 Task: Create a due date automation trigger when advanced on, on the monday of the week a card is due add fields without custom field "Resume" set to a number greater than 1 and greater or equal to 10 at 11:00 AM.
Action: Mouse moved to (901, 266)
Screenshot: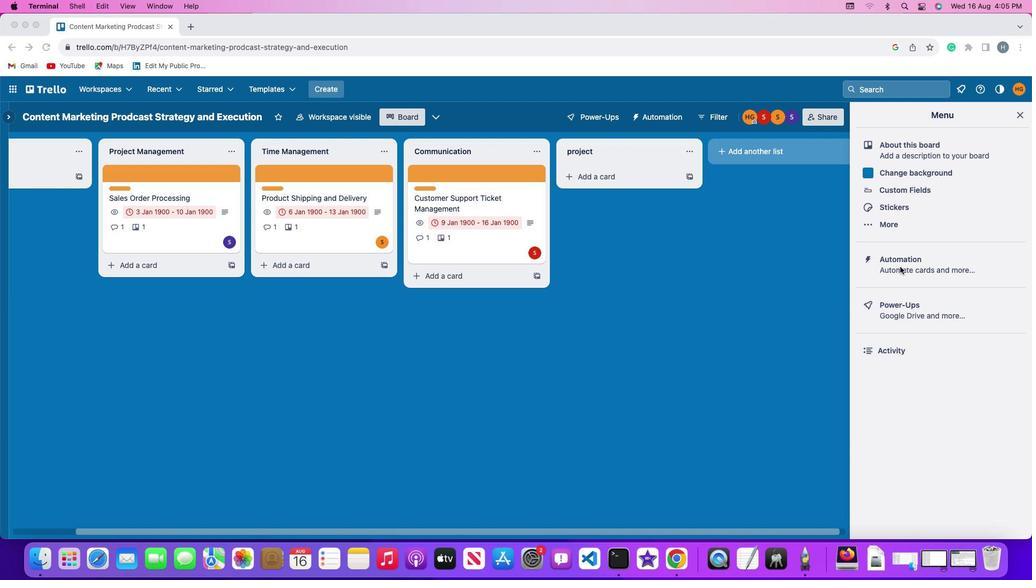 
Action: Mouse pressed left at (901, 266)
Screenshot: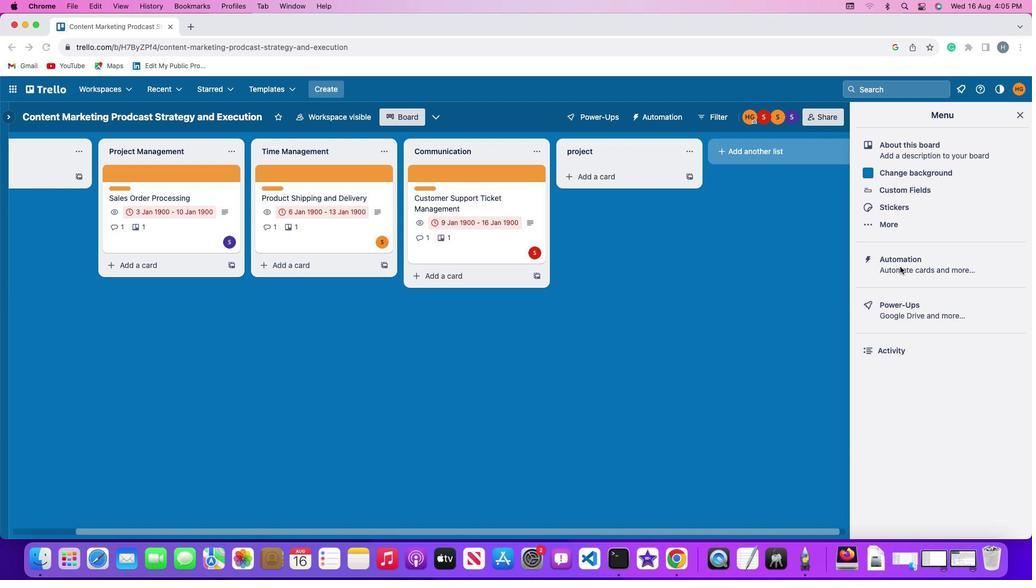 
Action: Mouse moved to (901, 266)
Screenshot: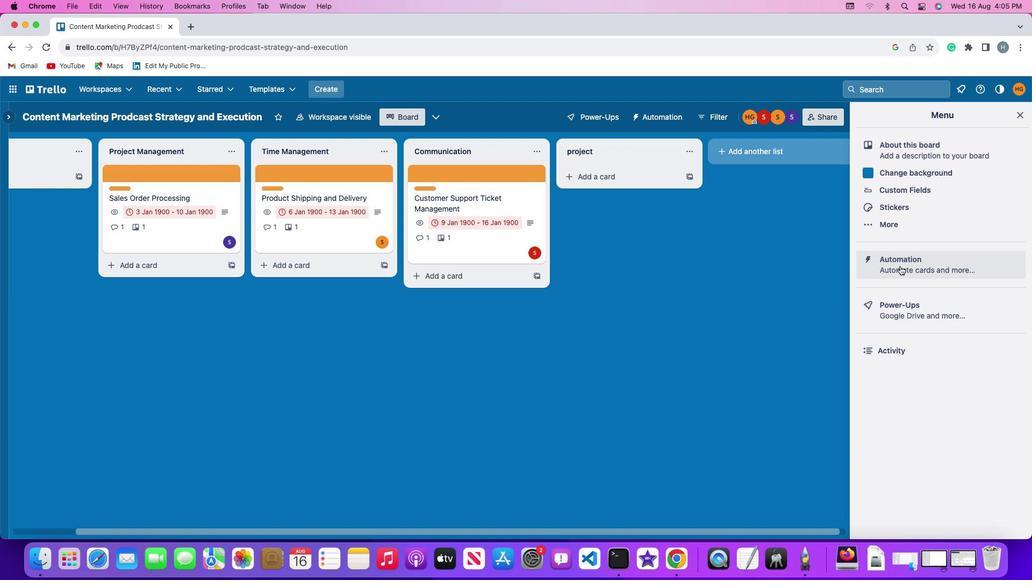 
Action: Mouse pressed left at (901, 266)
Screenshot: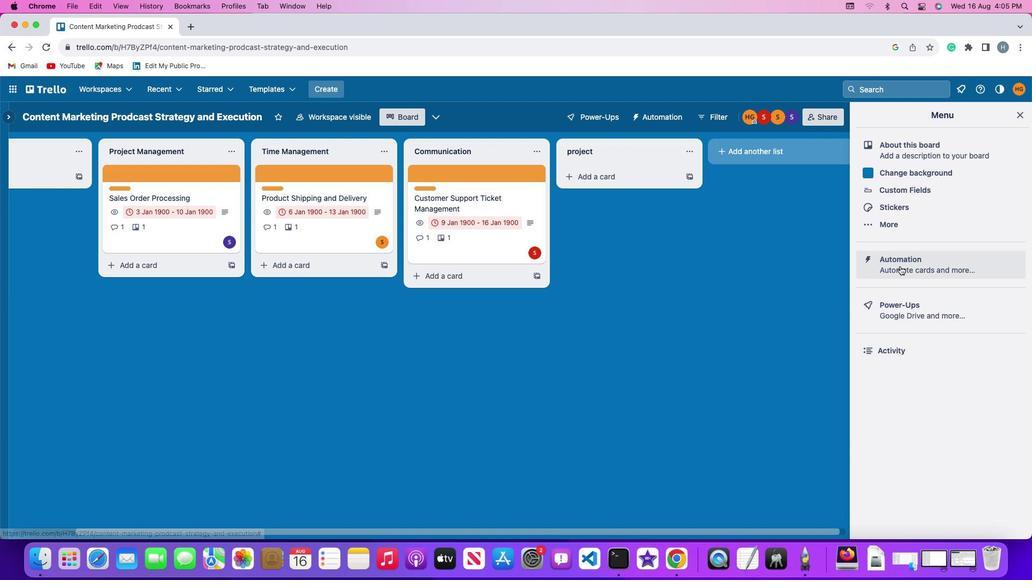 
Action: Mouse moved to (64, 252)
Screenshot: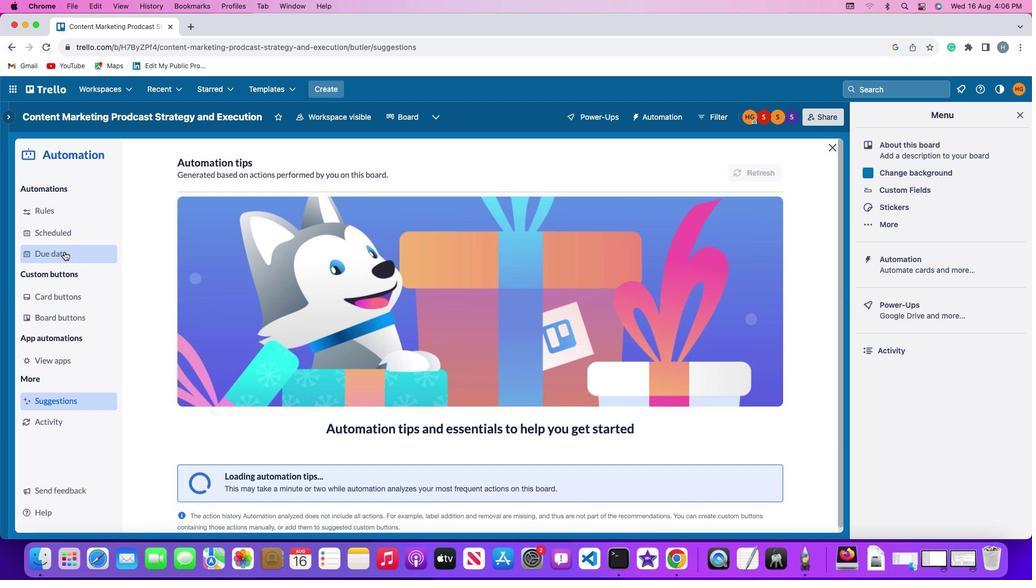 
Action: Mouse pressed left at (64, 252)
Screenshot: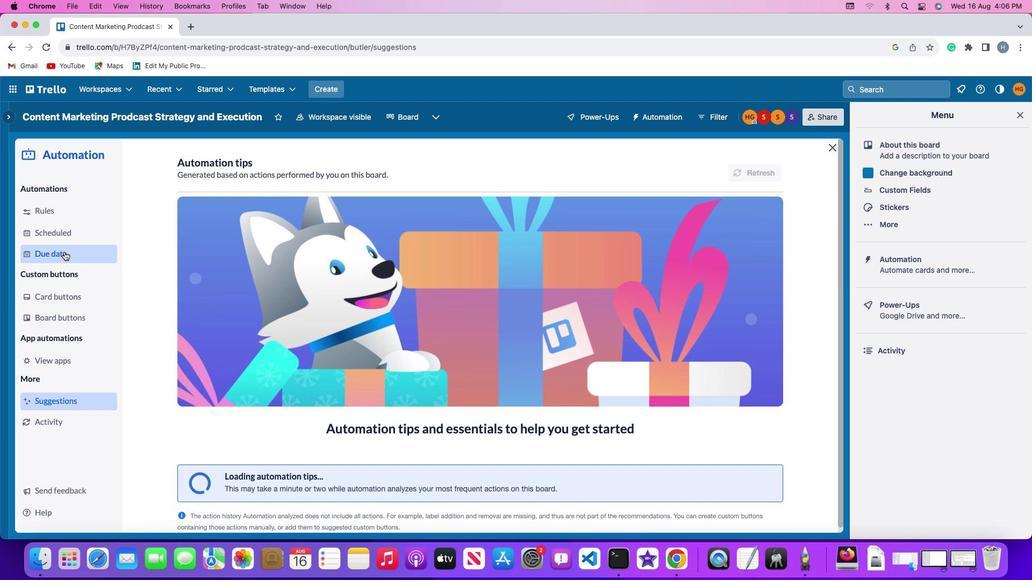 
Action: Mouse moved to (714, 164)
Screenshot: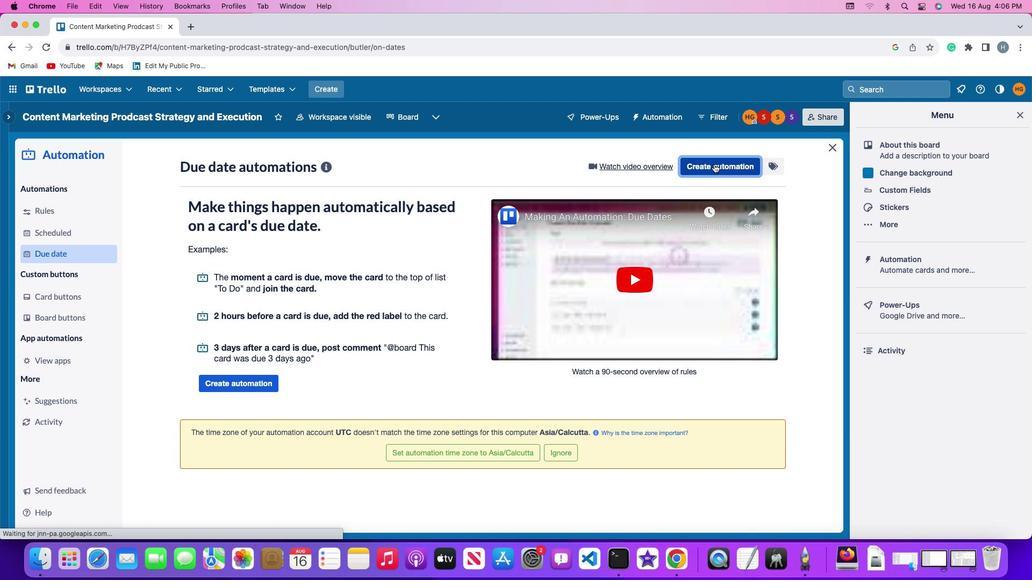 
Action: Mouse pressed left at (714, 164)
Screenshot: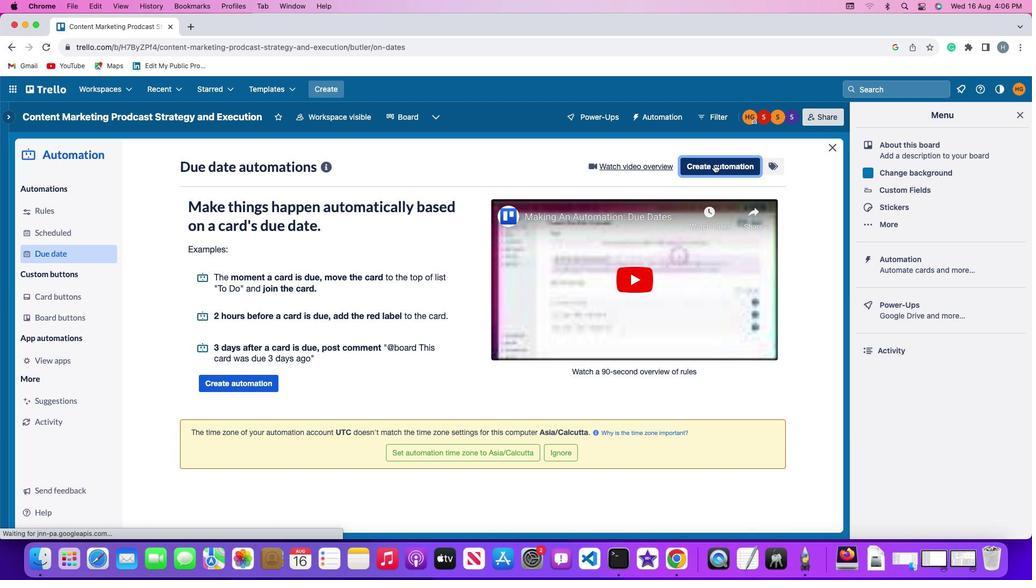 
Action: Mouse moved to (204, 269)
Screenshot: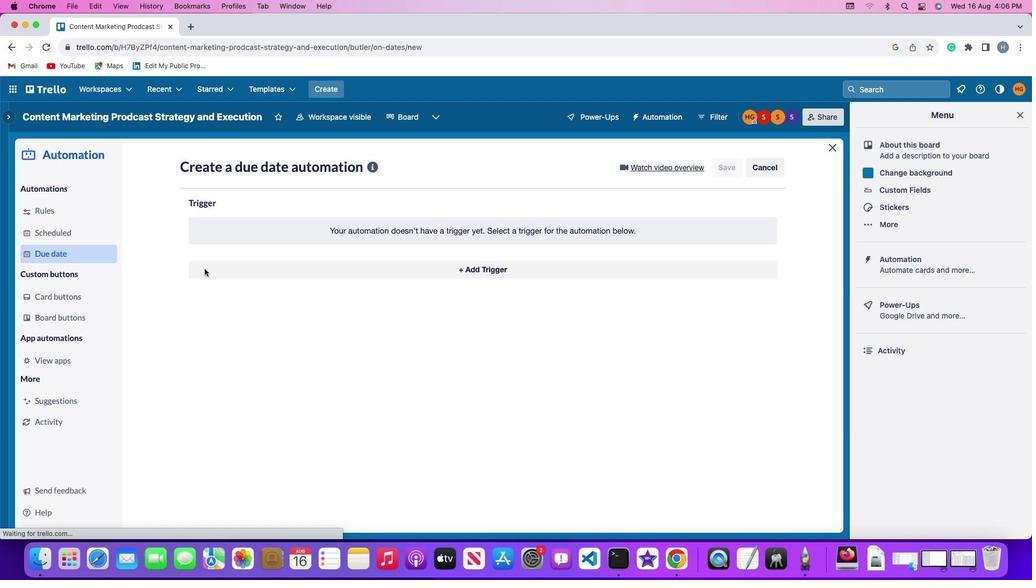 
Action: Mouse pressed left at (204, 269)
Screenshot: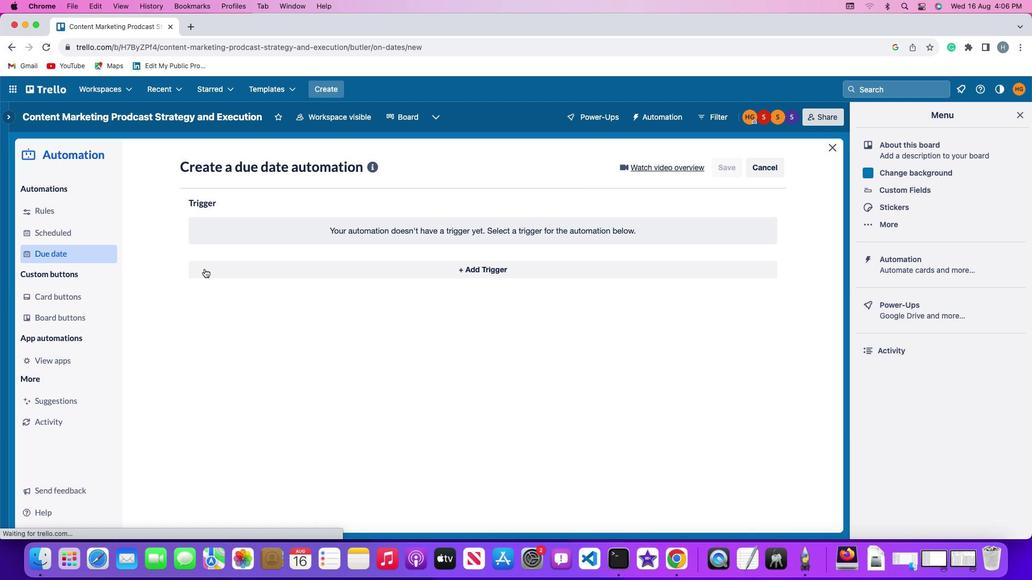 
Action: Mouse moved to (223, 471)
Screenshot: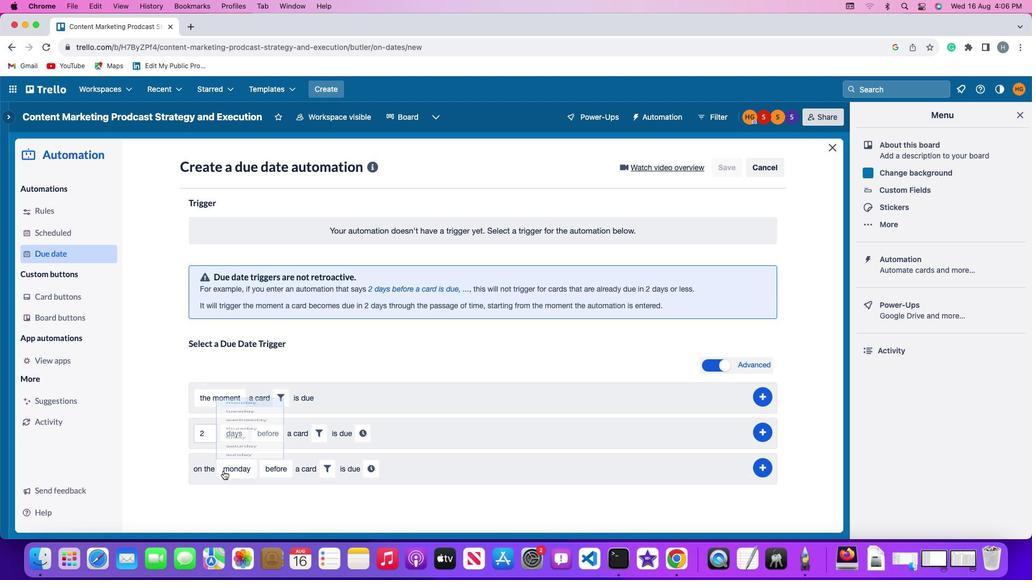 
Action: Mouse pressed left at (223, 471)
Screenshot: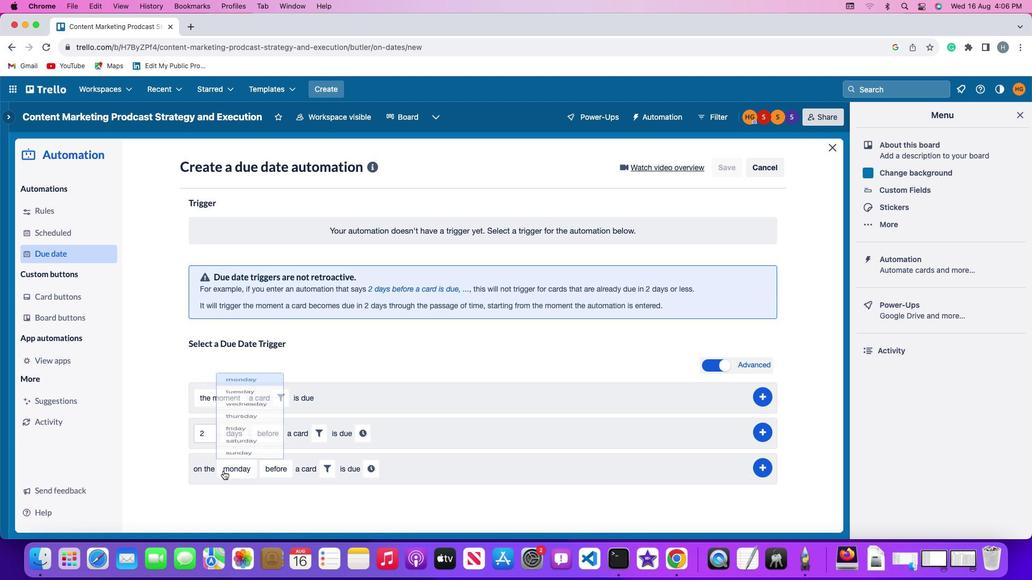 
Action: Mouse moved to (246, 320)
Screenshot: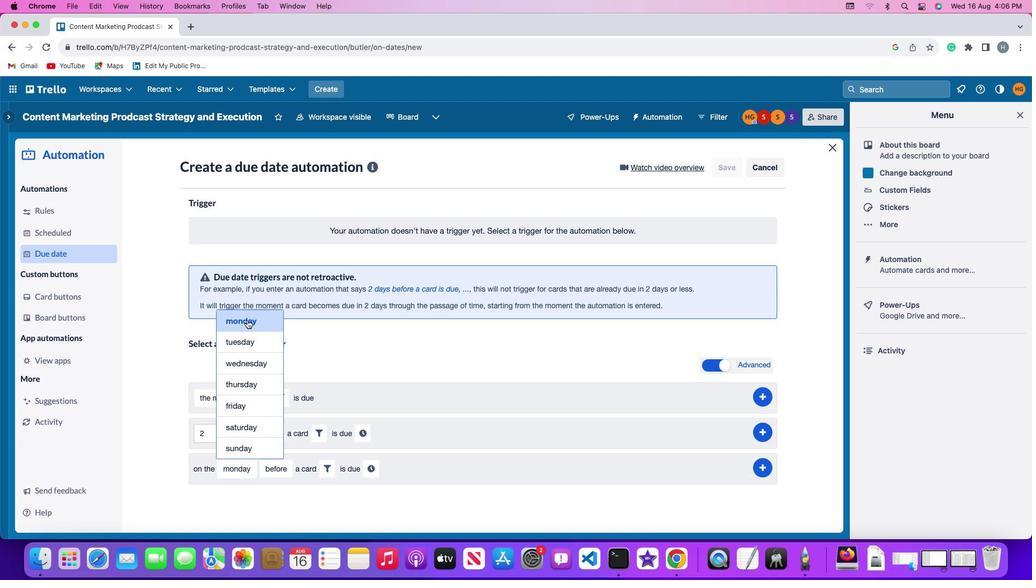 
Action: Mouse pressed left at (246, 320)
Screenshot: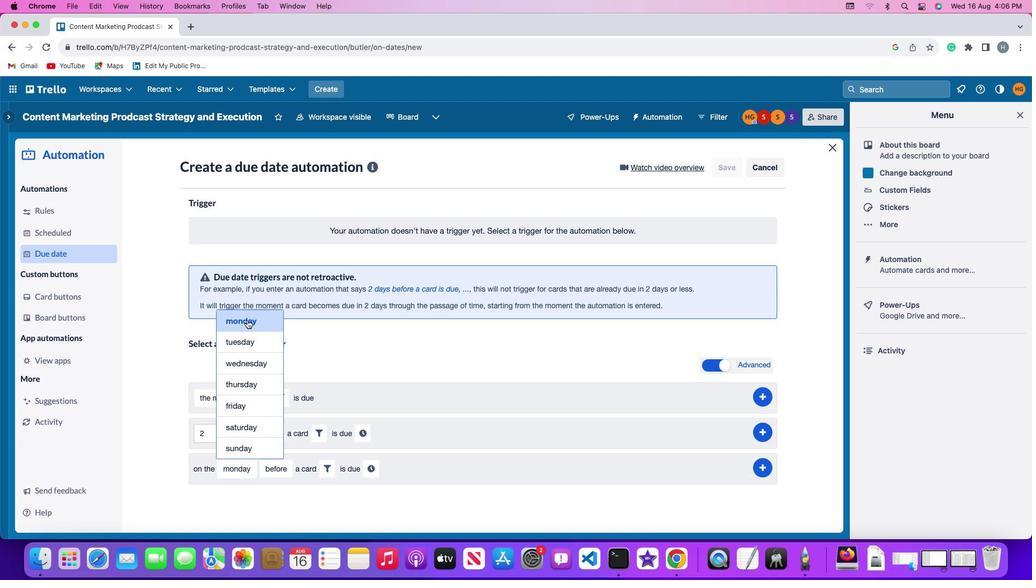 
Action: Mouse moved to (275, 468)
Screenshot: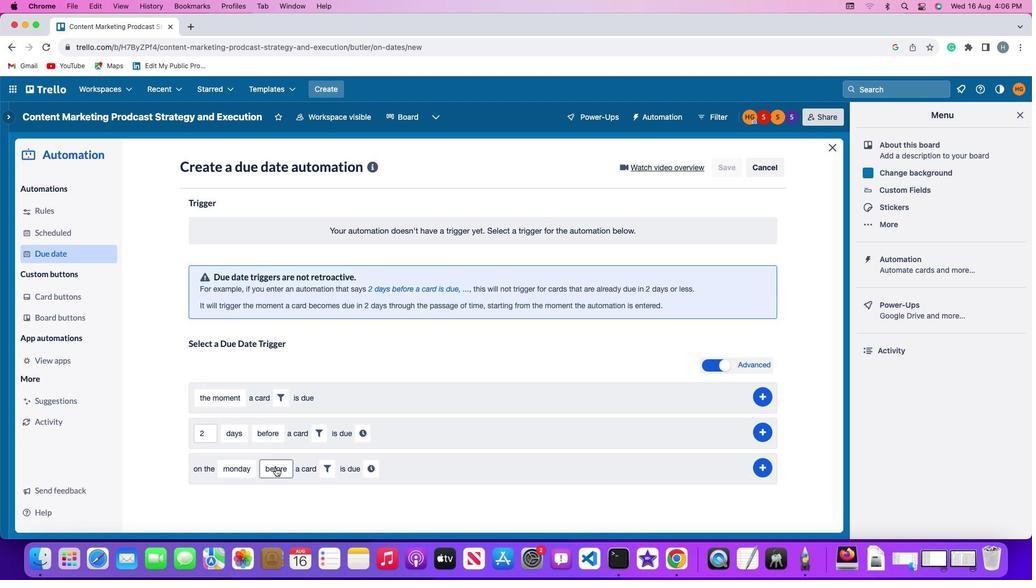 
Action: Mouse pressed left at (275, 468)
Screenshot: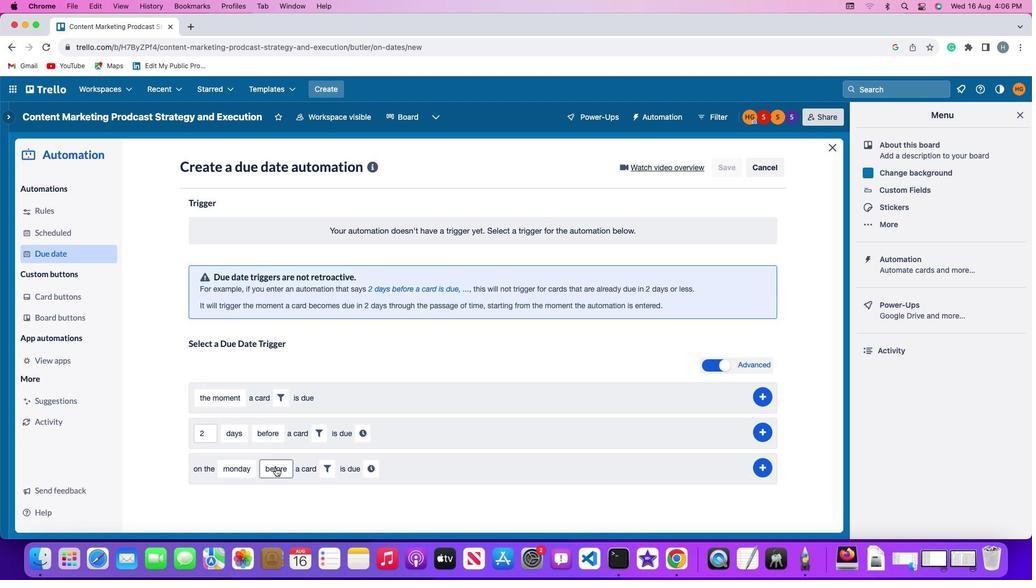 
Action: Mouse moved to (290, 428)
Screenshot: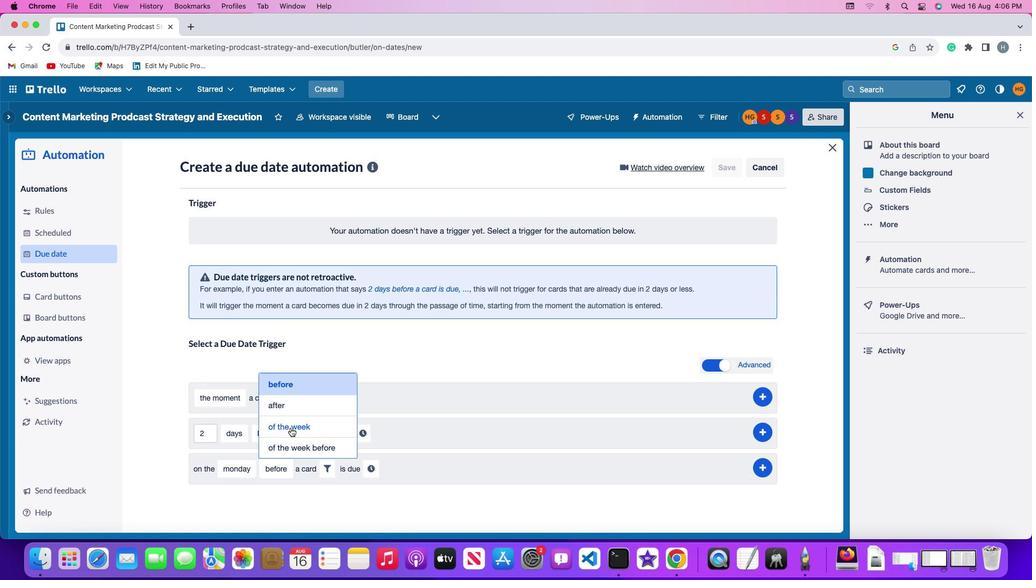 
Action: Mouse pressed left at (290, 428)
Screenshot: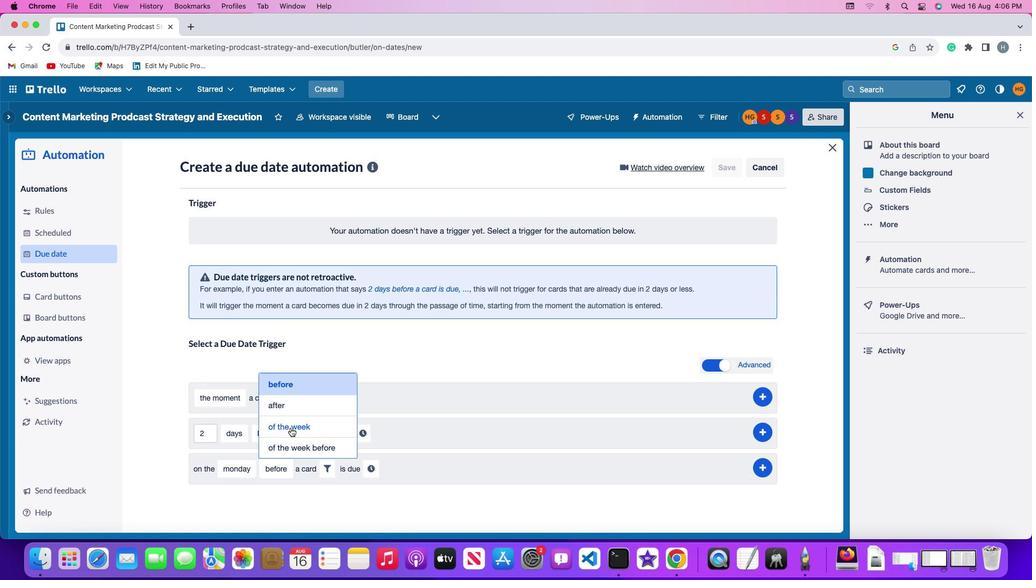 
Action: Mouse moved to (341, 470)
Screenshot: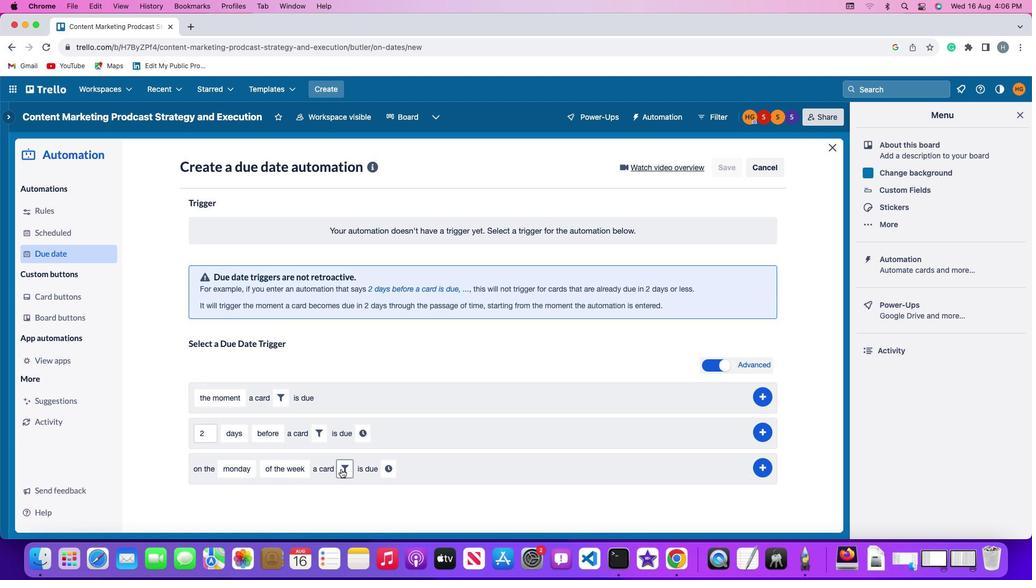 
Action: Mouse pressed left at (341, 470)
Screenshot: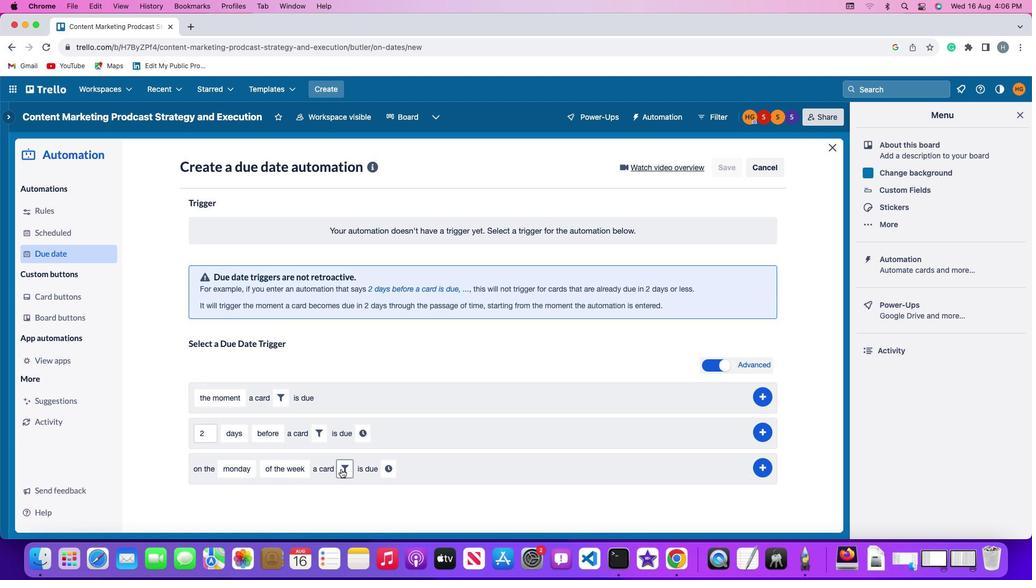 
Action: Mouse moved to (521, 505)
Screenshot: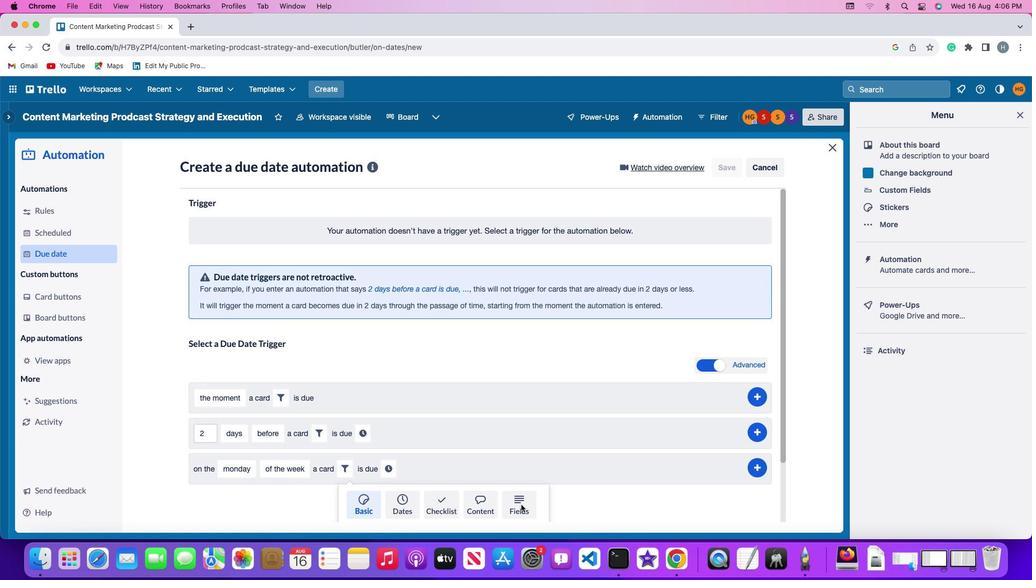 
Action: Mouse pressed left at (521, 505)
Screenshot: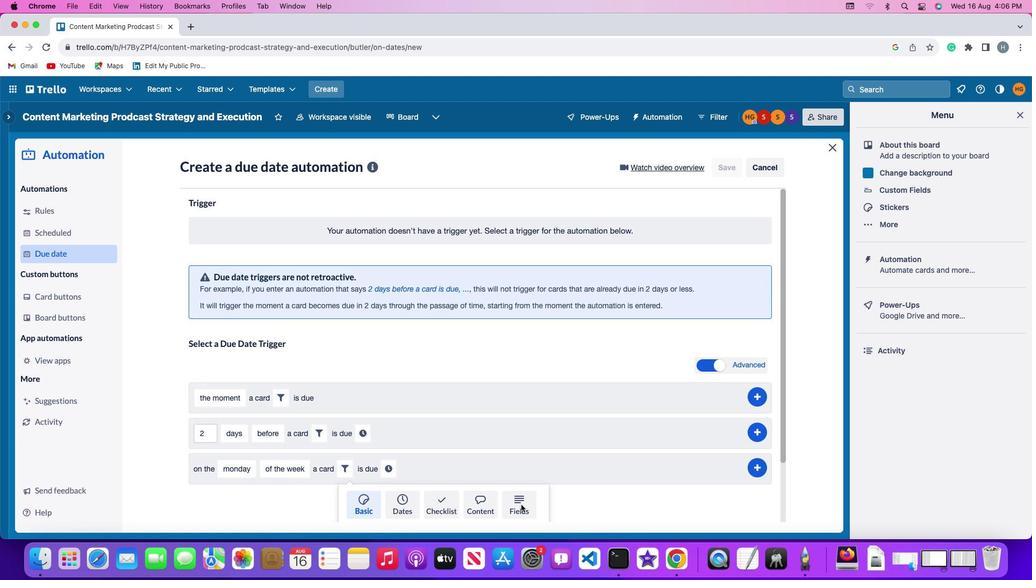 
Action: Mouse moved to (307, 492)
Screenshot: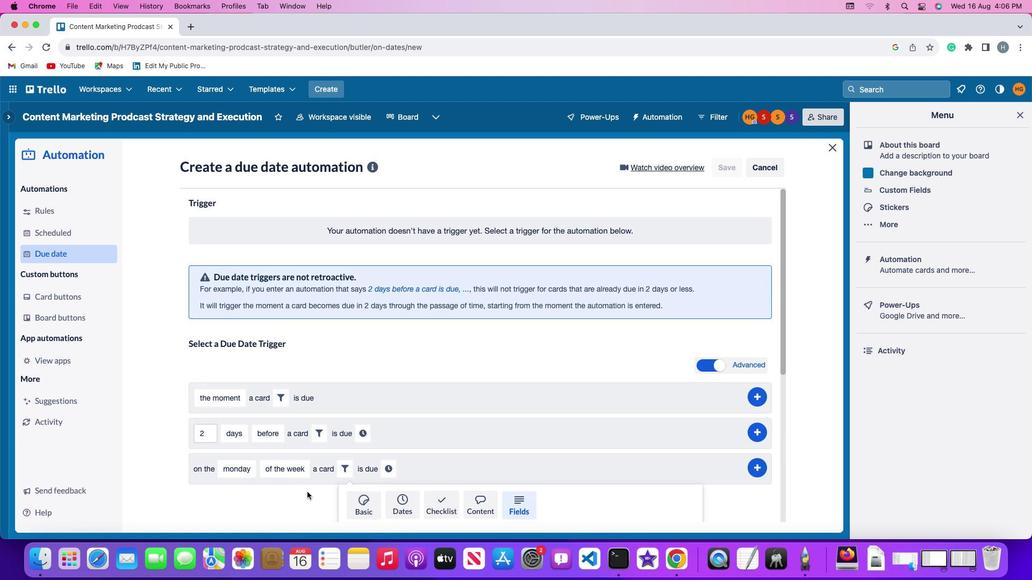 
Action: Mouse scrolled (307, 492) with delta (0, 0)
Screenshot: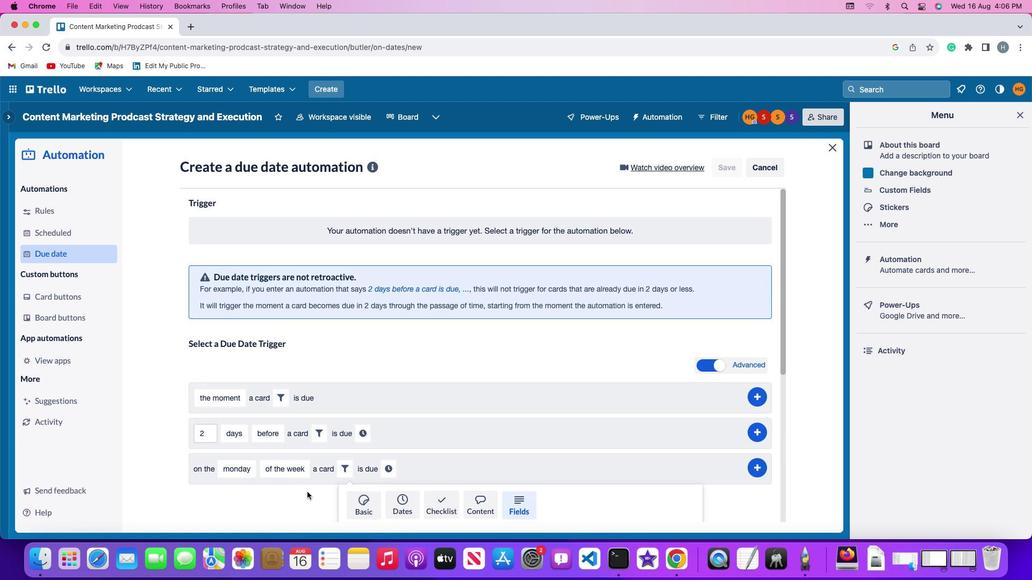 
Action: Mouse scrolled (307, 492) with delta (0, 0)
Screenshot: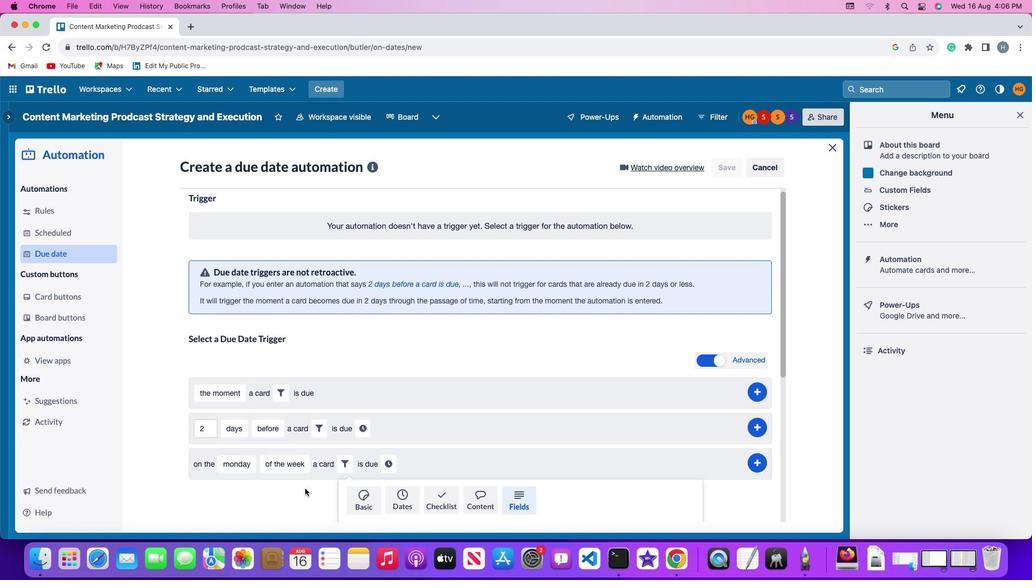 
Action: Mouse scrolled (307, 492) with delta (0, -1)
Screenshot: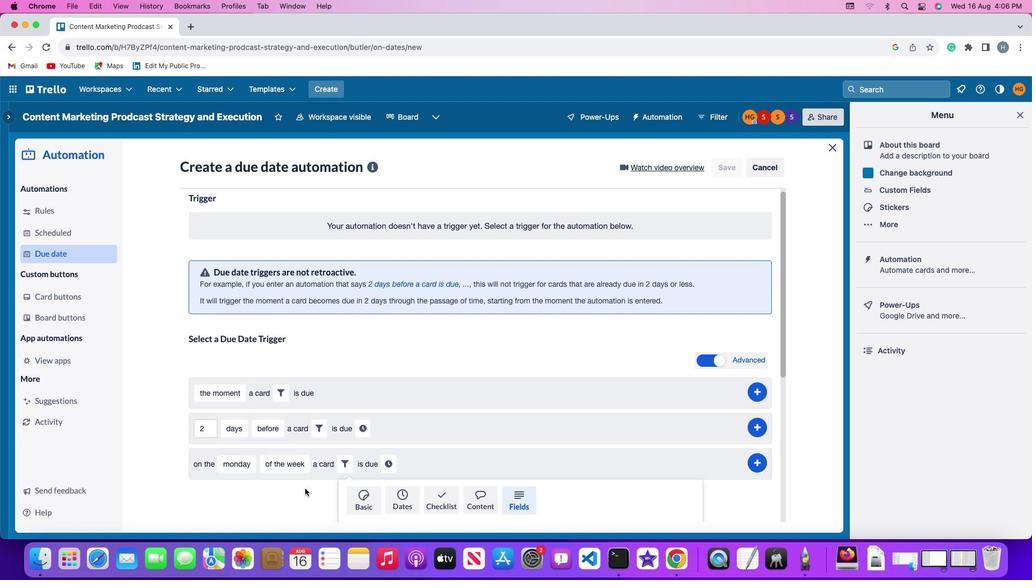 
Action: Mouse moved to (307, 492)
Screenshot: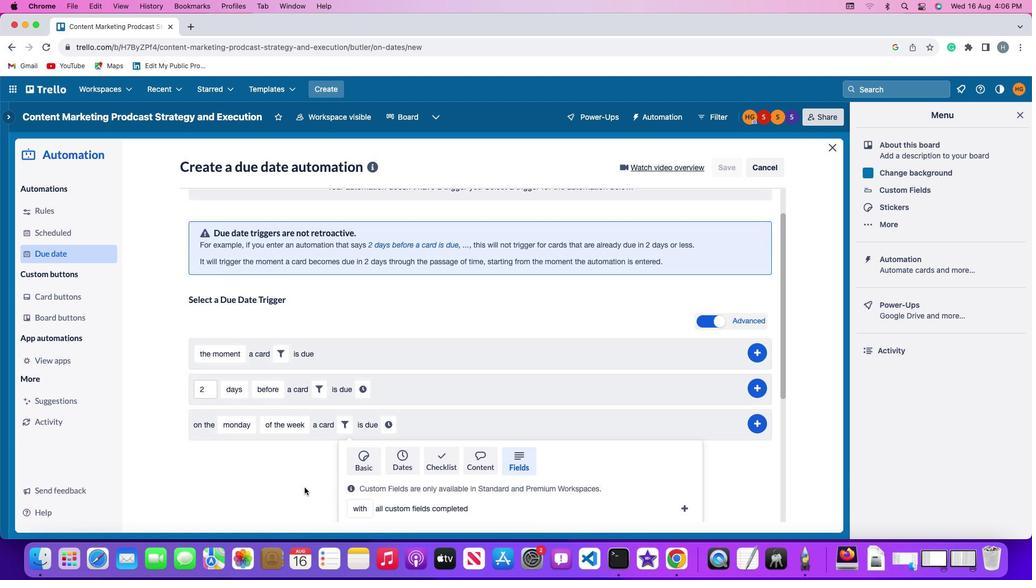 
Action: Mouse scrolled (307, 492) with delta (0, -2)
Screenshot: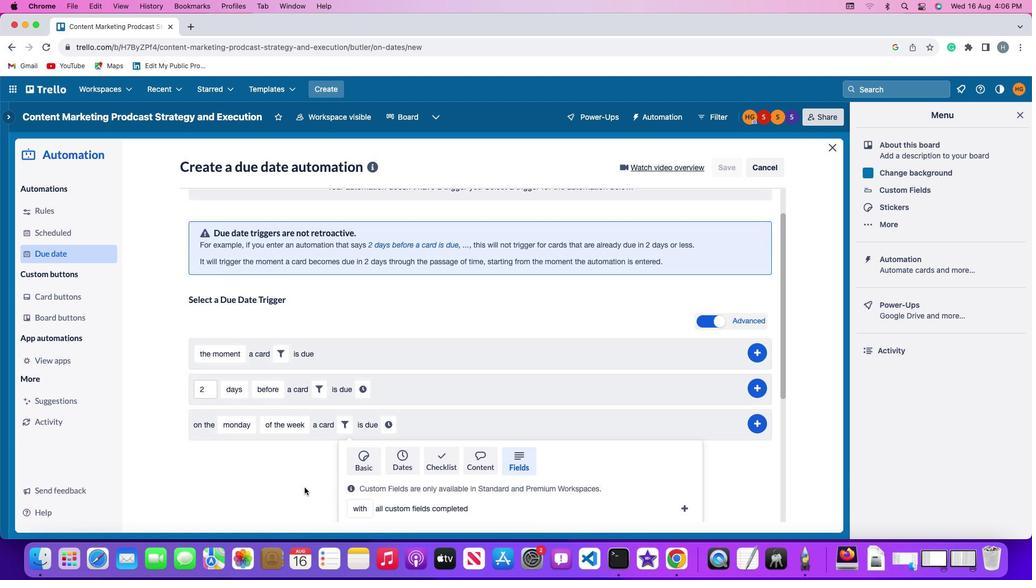 
Action: Mouse moved to (305, 488)
Screenshot: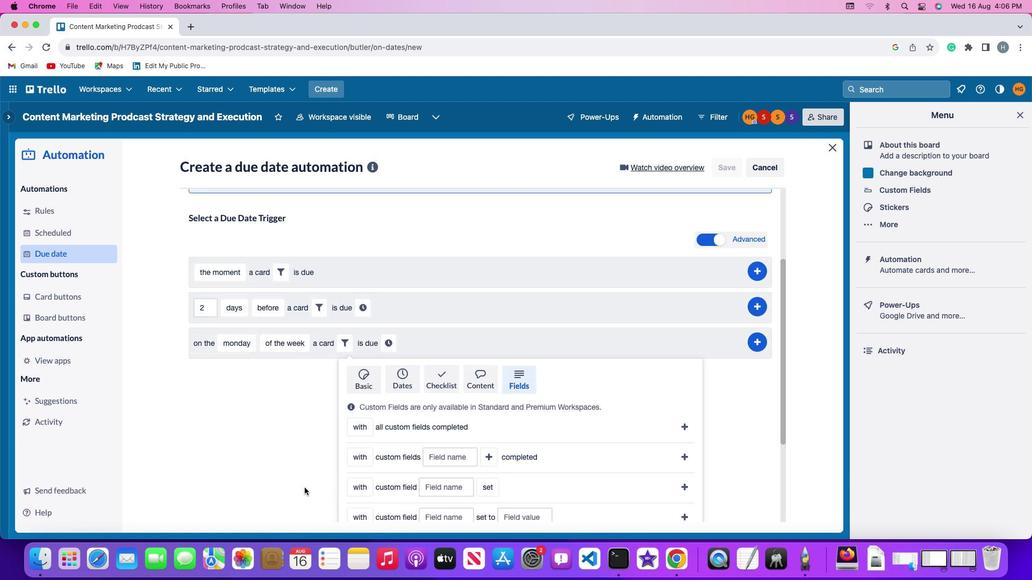 
Action: Mouse scrolled (305, 488) with delta (0, -2)
Screenshot: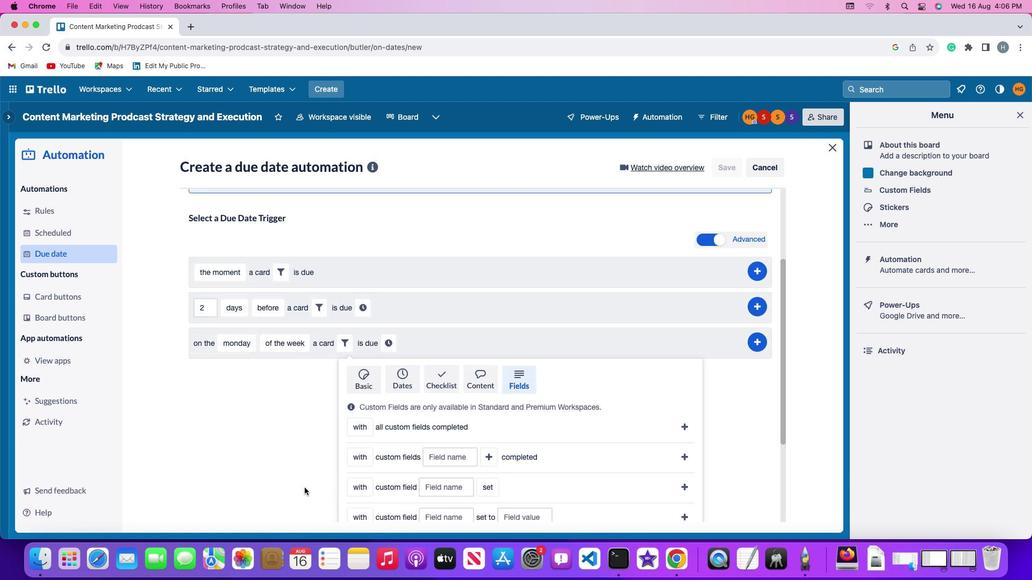 
Action: Mouse moved to (305, 487)
Screenshot: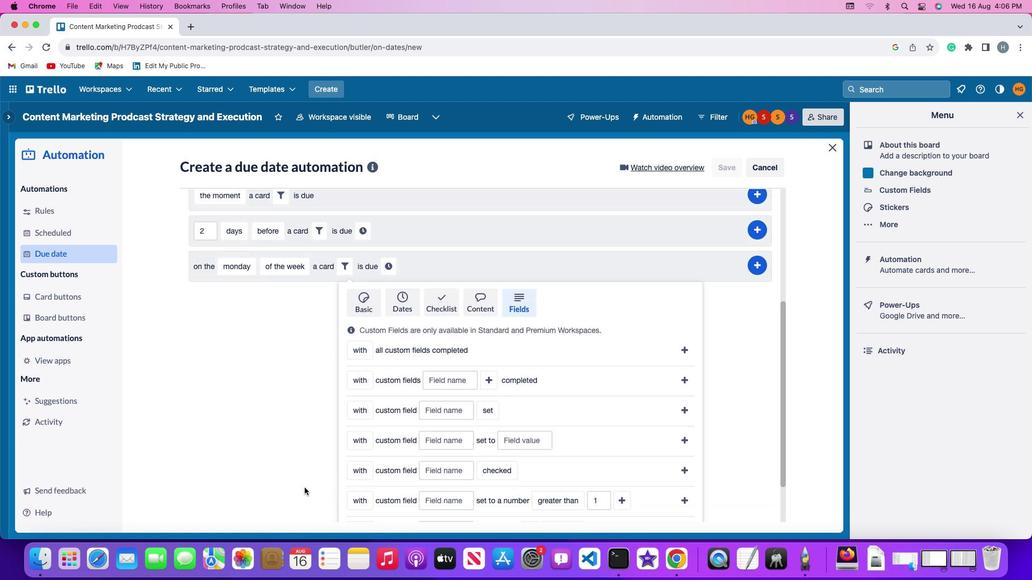 
Action: Mouse scrolled (305, 487) with delta (0, 0)
Screenshot: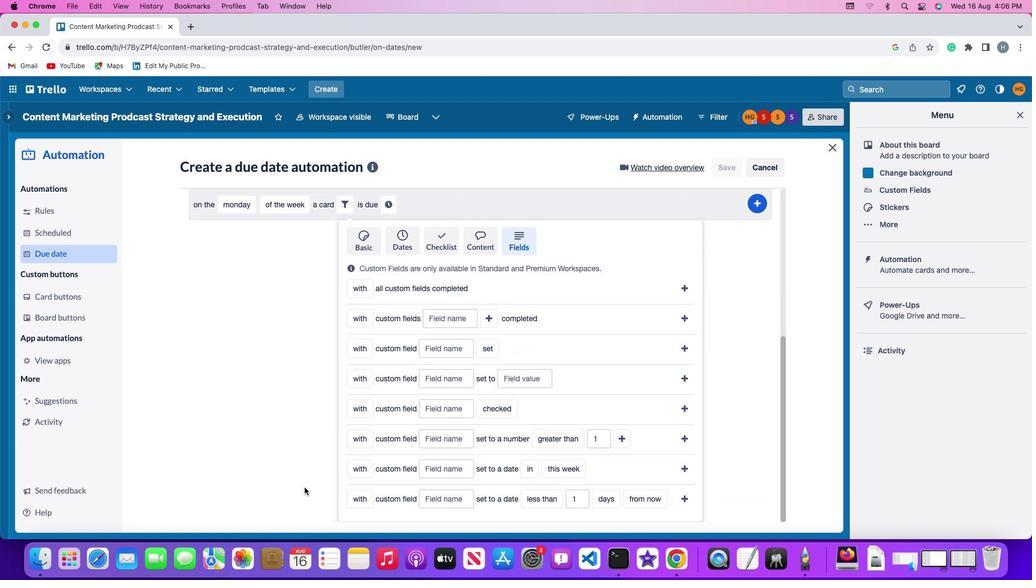 
Action: Mouse scrolled (305, 487) with delta (0, 0)
Screenshot: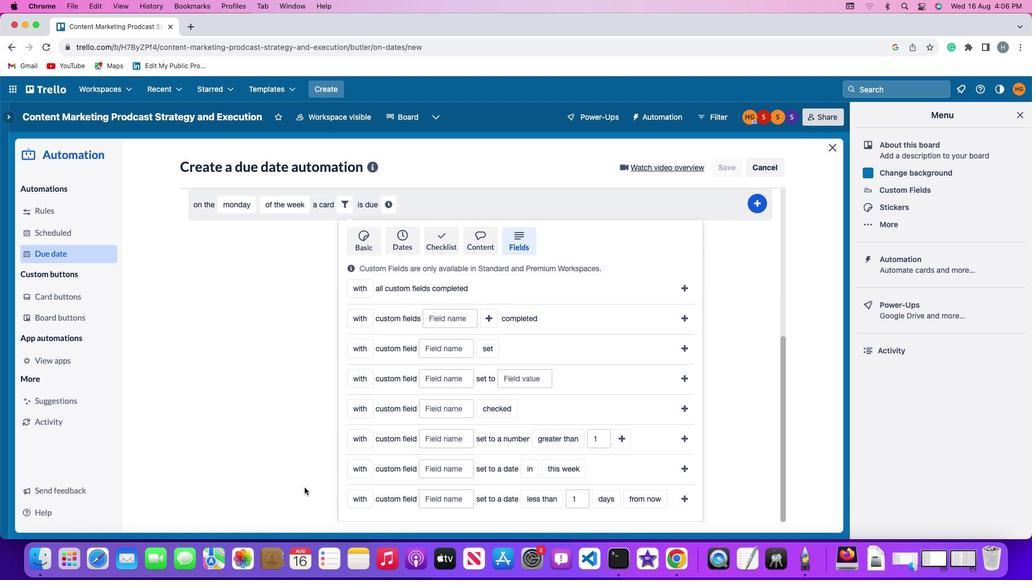 
Action: Mouse scrolled (305, 487) with delta (0, -1)
Screenshot: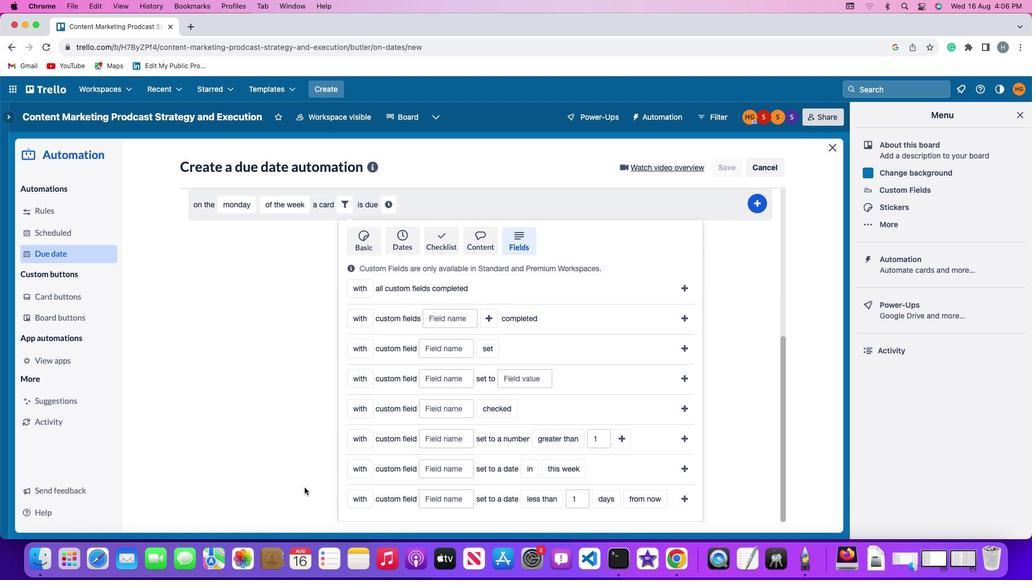 
Action: Mouse scrolled (305, 487) with delta (0, -2)
Screenshot: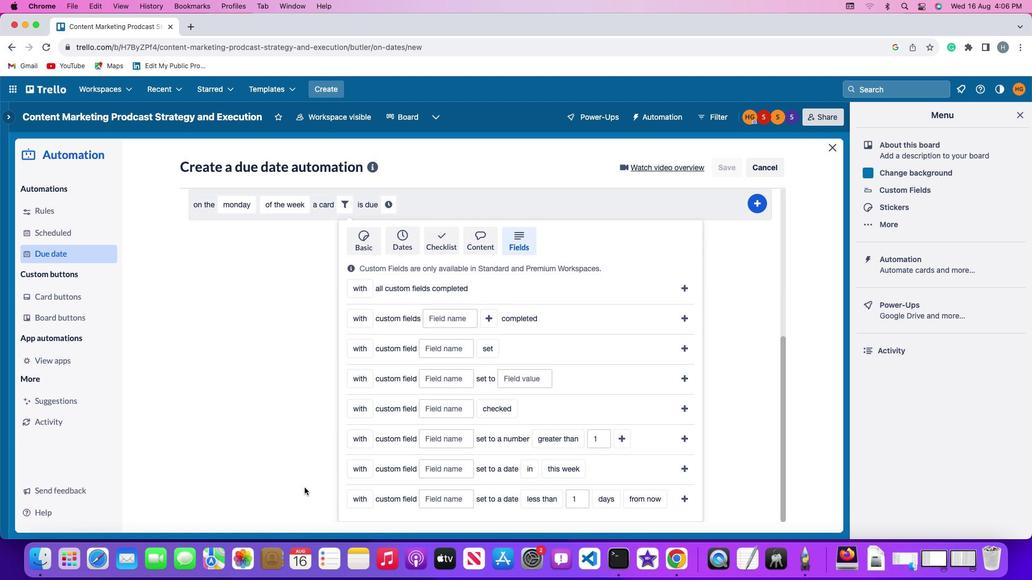 
Action: Mouse scrolled (305, 487) with delta (0, -2)
Screenshot: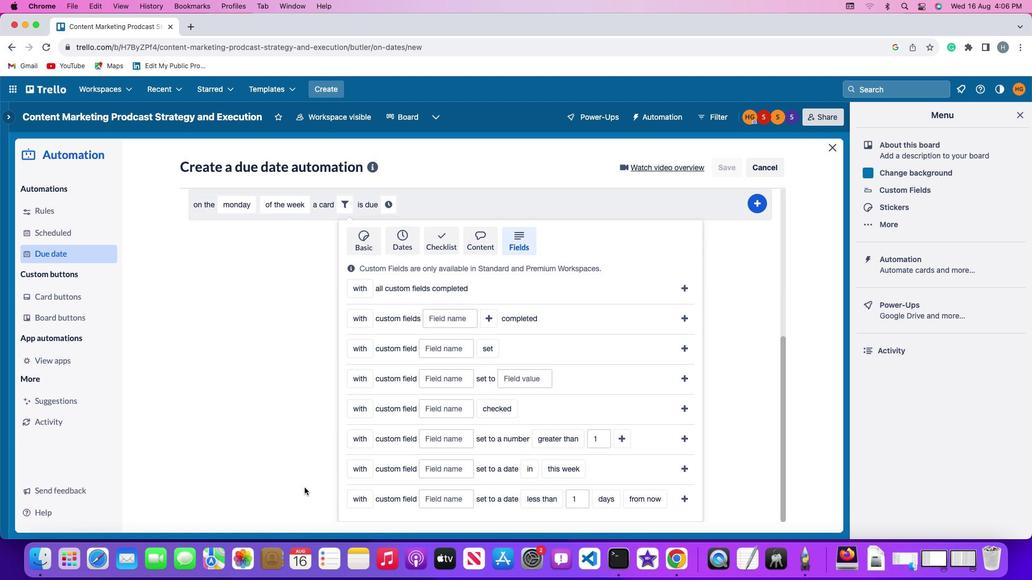 
Action: Mouse moved to (357, 439)
Screenshot: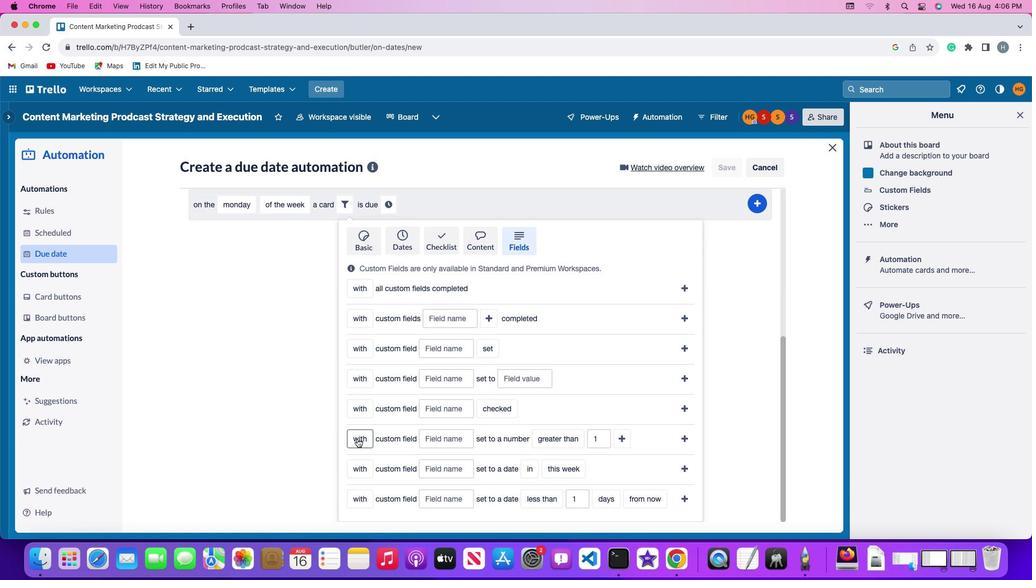 
Action: Mouse pressed left at (357, 439)
Screenshot: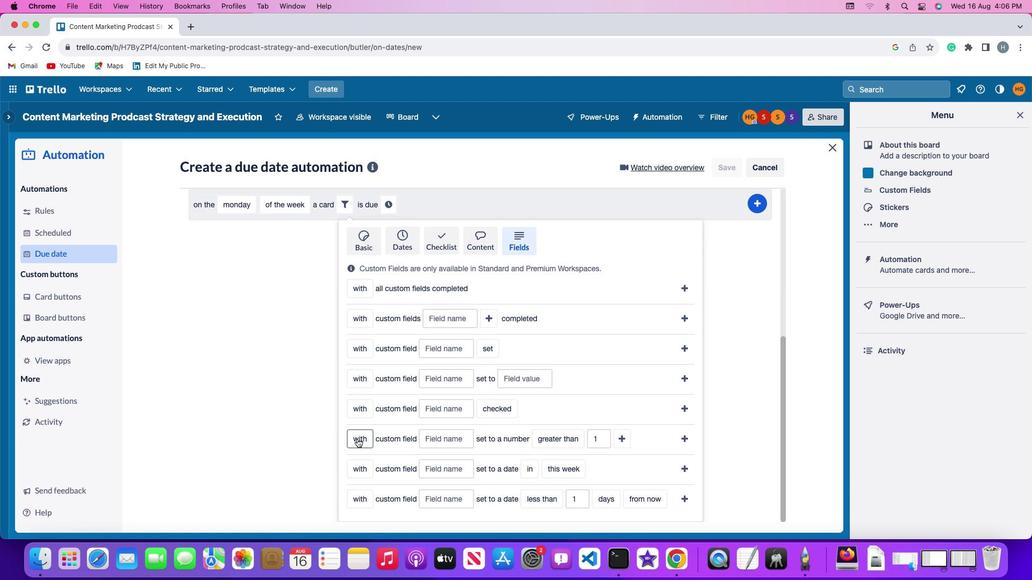 
Action: Mouse moved to (367, 477)
Screenshot: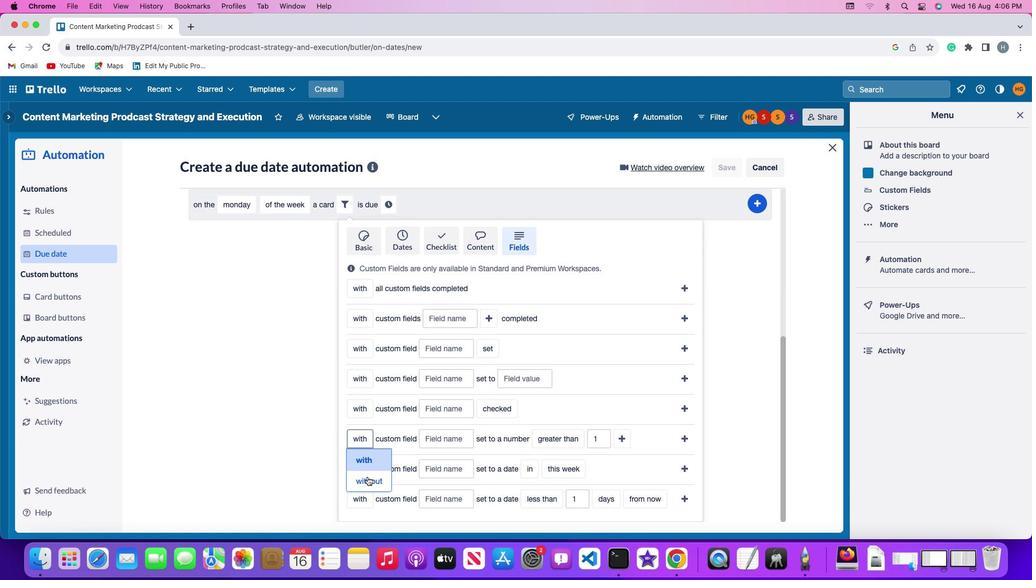 
Action: Mouse pressed left at (367, 477)
Screenshot: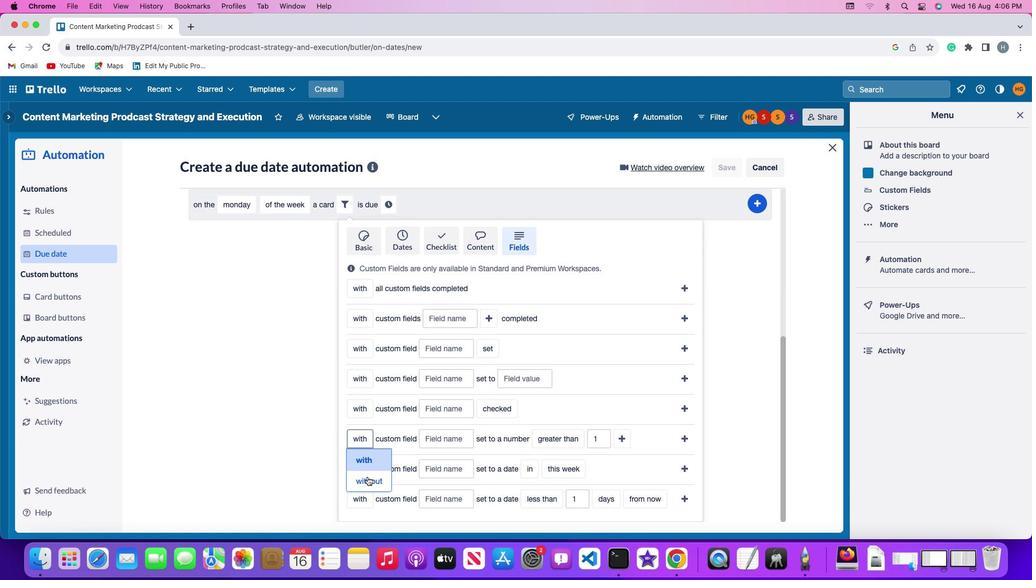 
Action: Mouse moved to (443, 441)
Screenshot: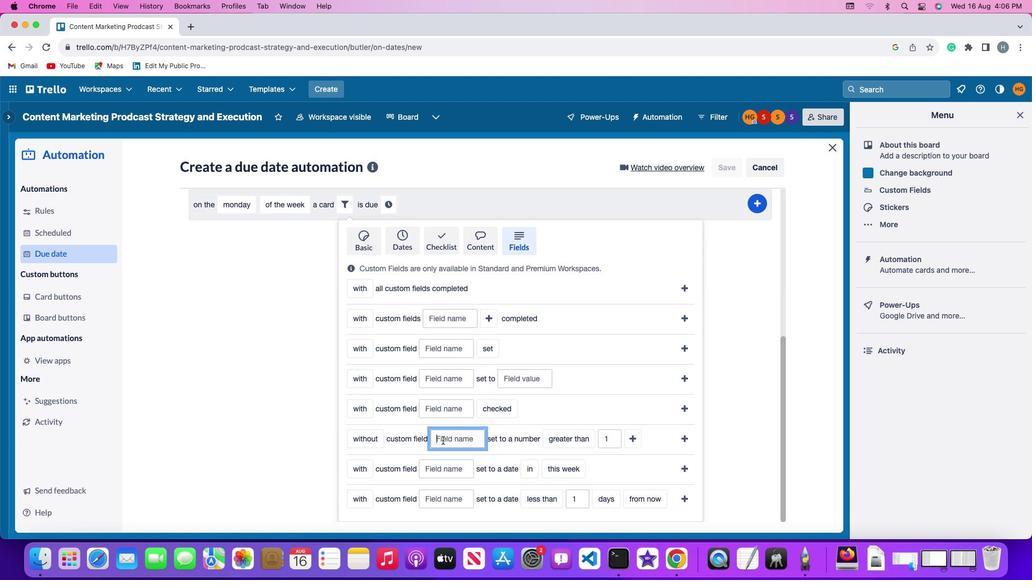 
Action: Mouse pressed left at (443, 441)
Screenshot: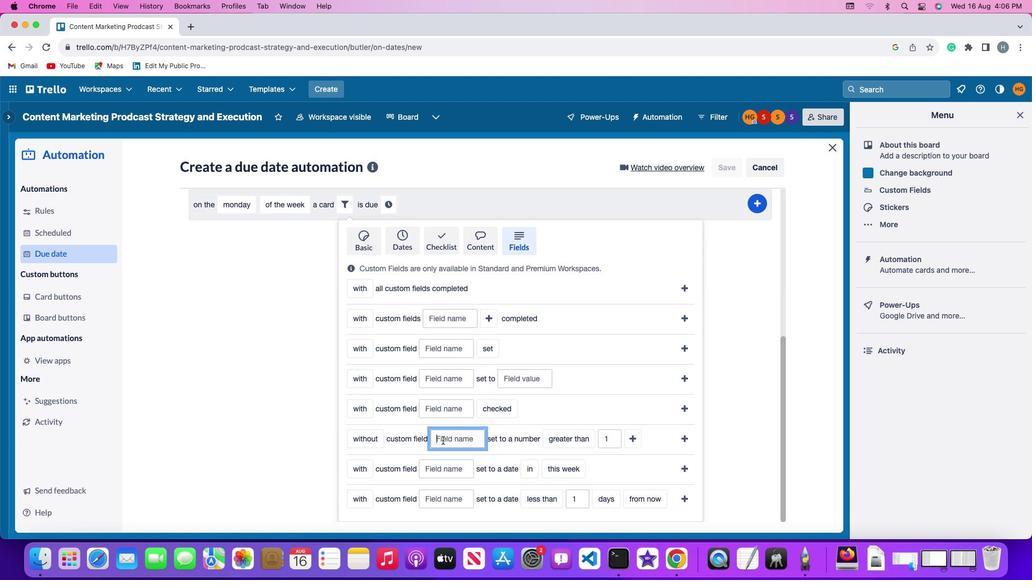 
Action: Mouse moved to (449, 437)
Screenshot: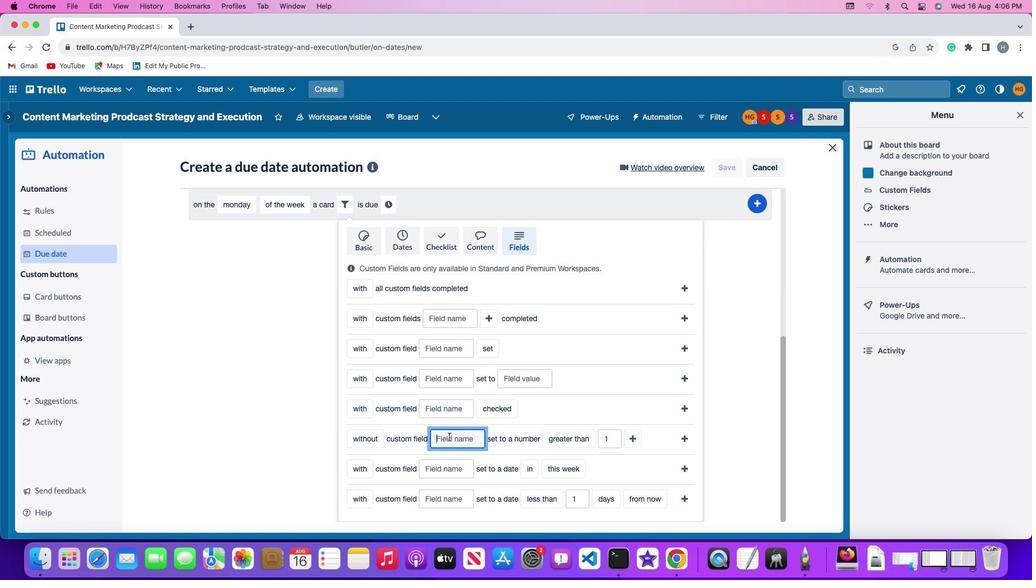 
Action: Key pressed Key.shift'R''e''s'
Screenshot: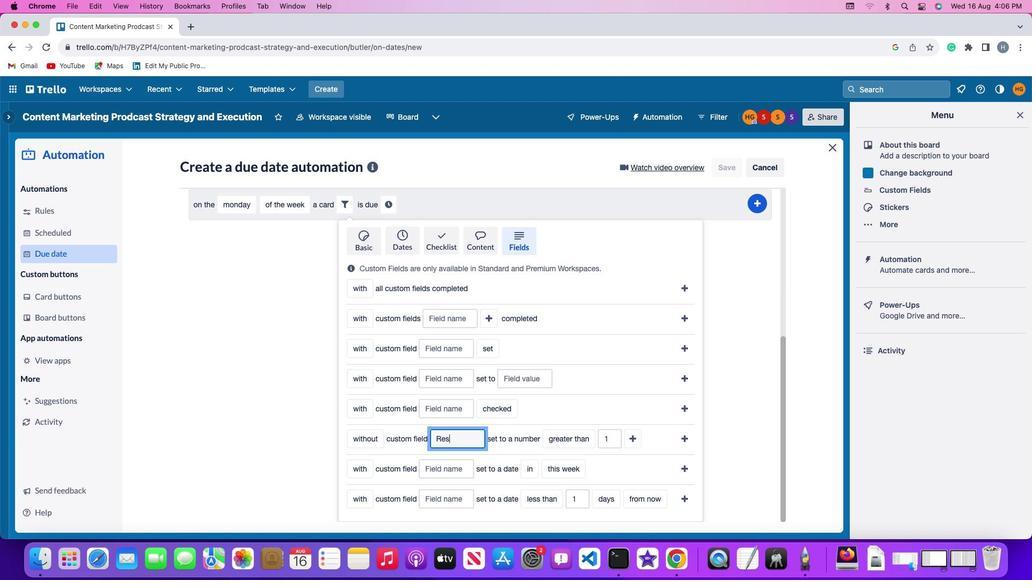 
Action: Mouse moved to (449, 437)
Screenshot: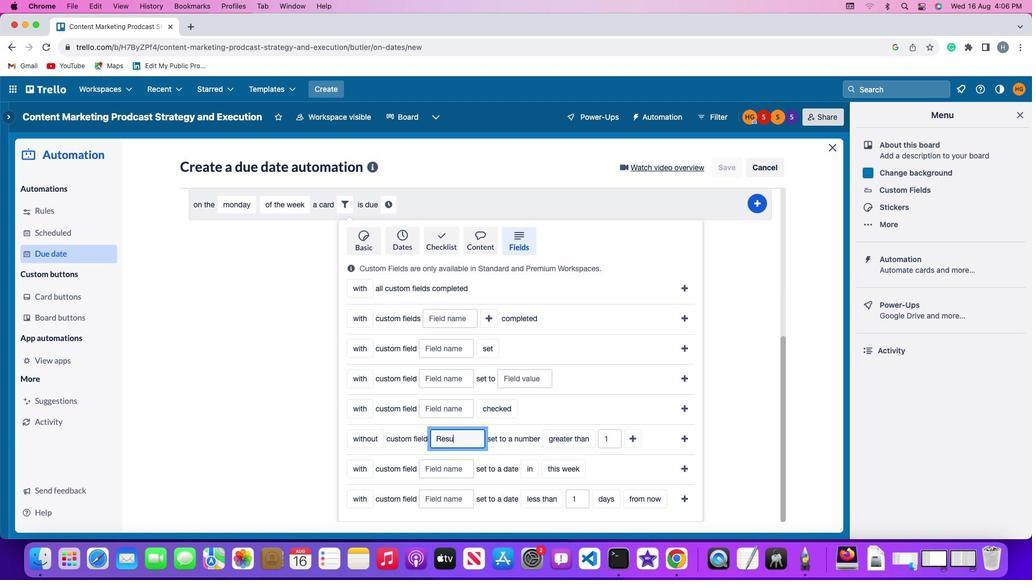 
Action: Key pressed 'u''m''e'
Screenshot: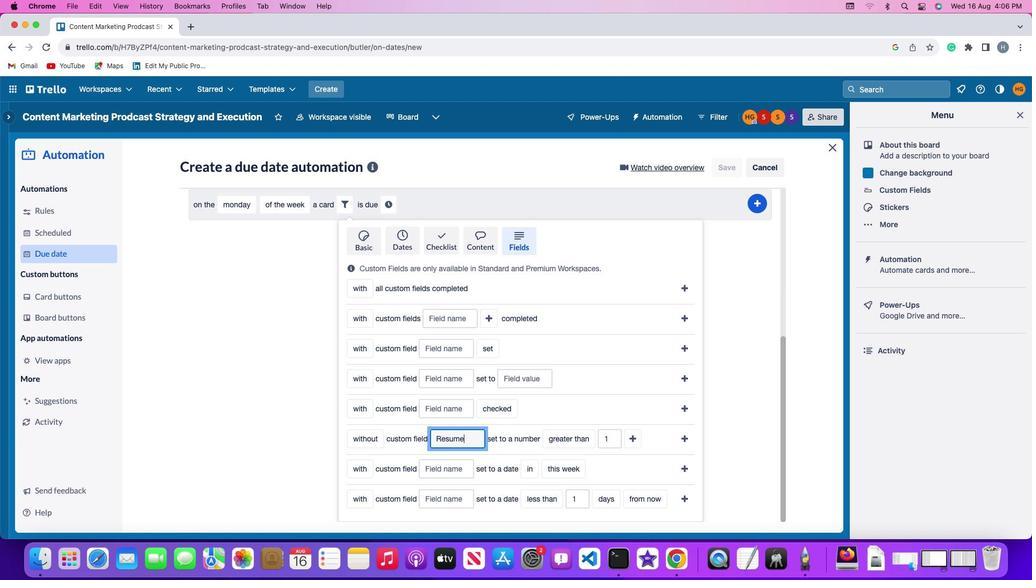 
Action: Mouse moved to (570, 442)
Screenshot: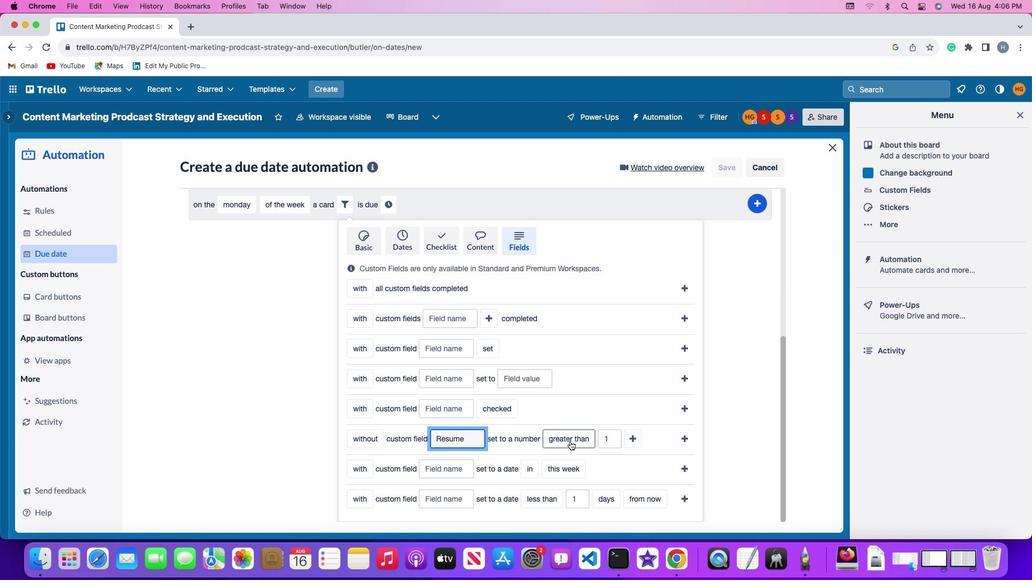 
Action: Mouse pressed left at (570, 442)
Screenshot: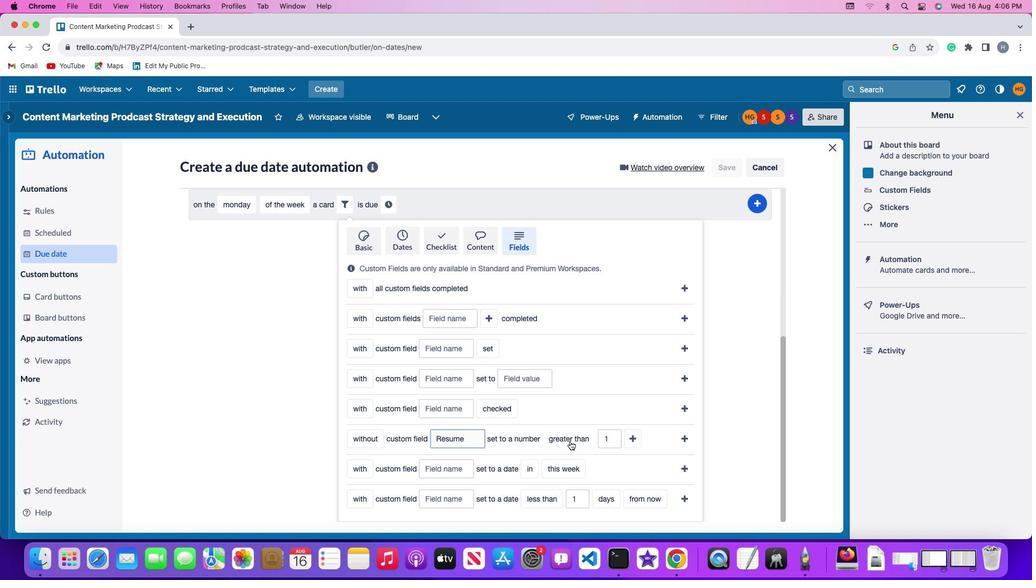 
Action: Mouse moved to (571, 353)
Screenshot: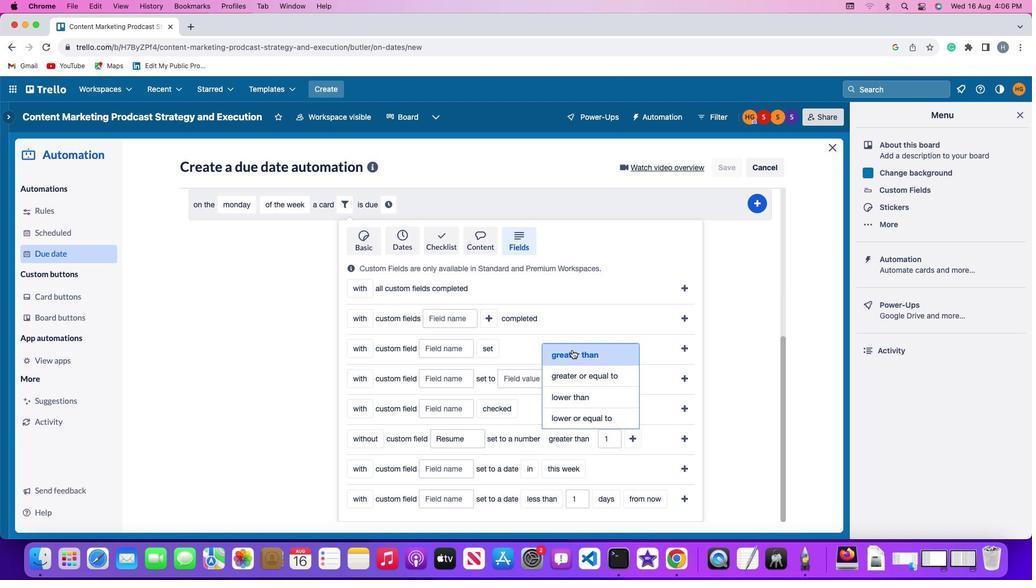 
Action: Mouse pressed left at (571, 353)
Screenshot: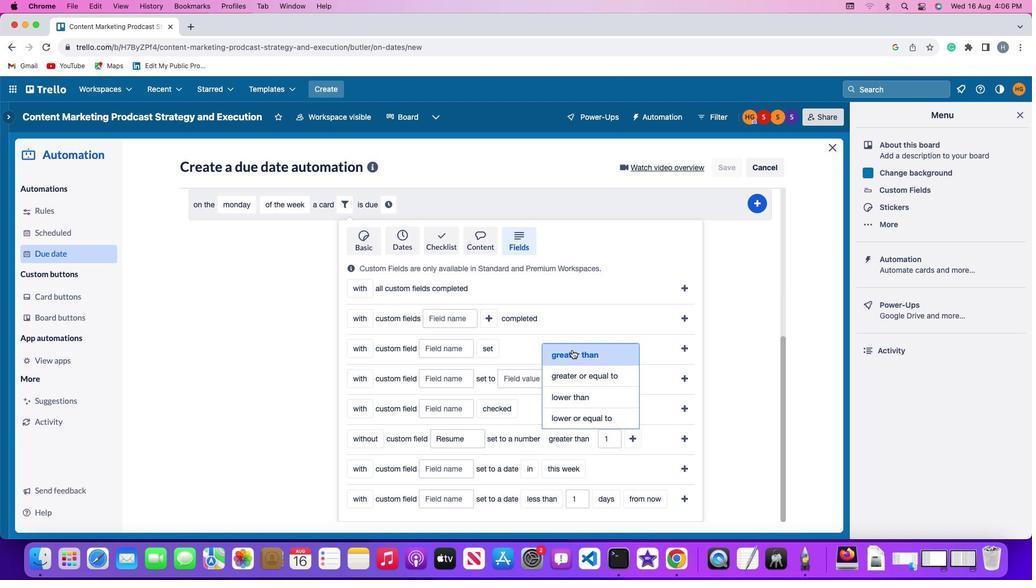 
Action: Mouse moved to (619, 437)
Screenshot: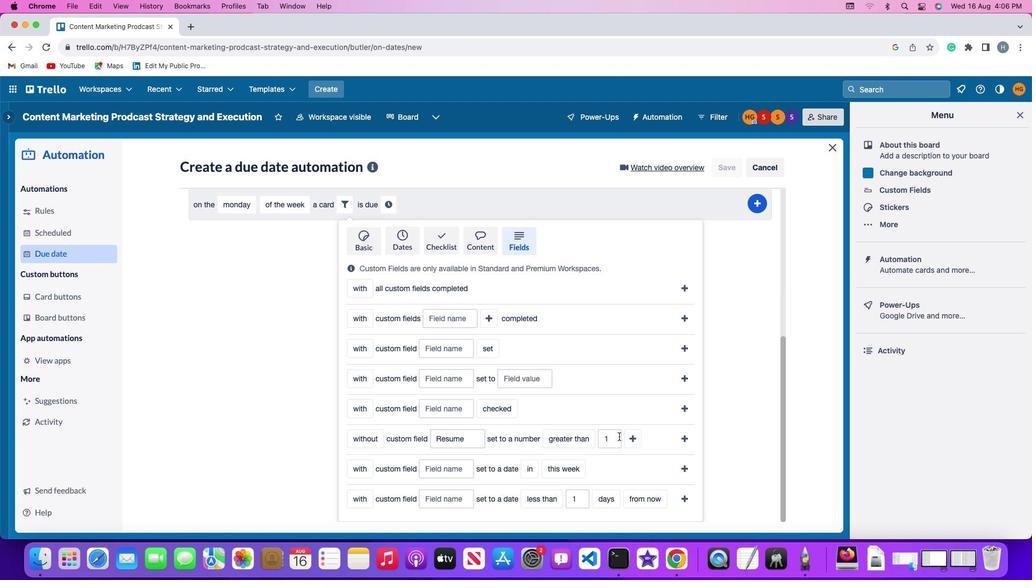 
Action: Mouse pressed left at (619, 437)
Screenshot: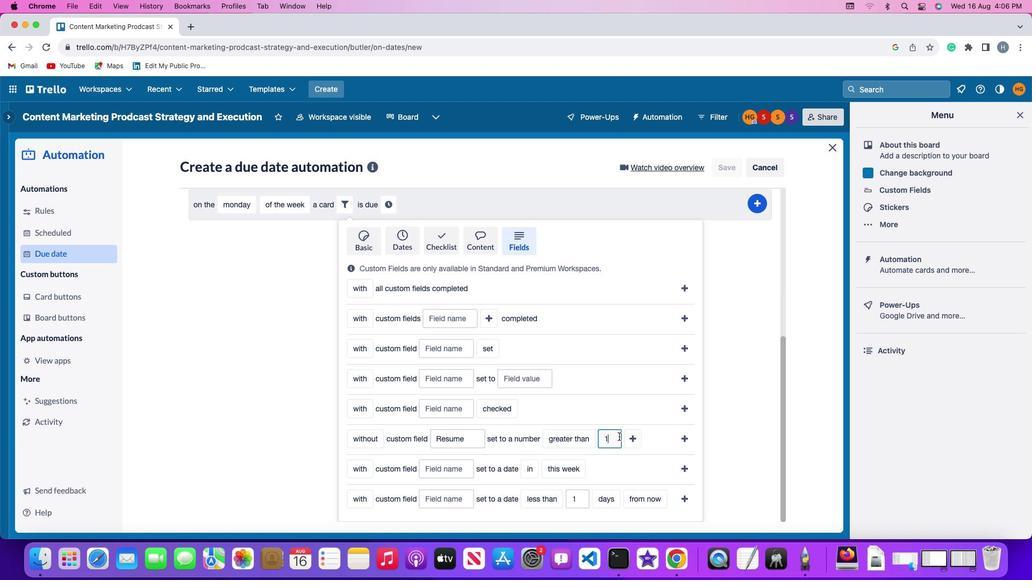 
Action: Key pressed Key.backspace
Screenshot: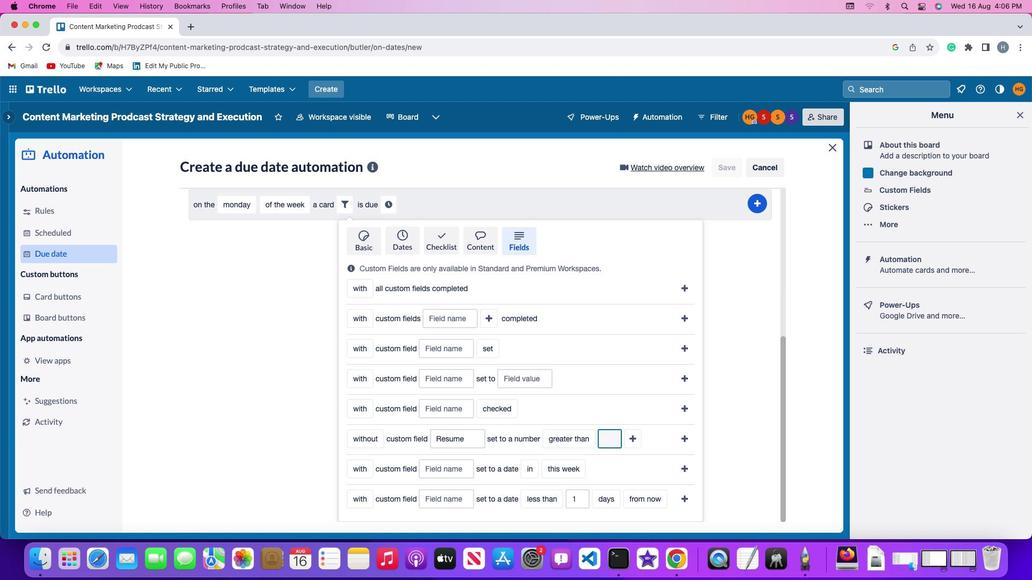 
Action: Mouse moved to (619, 437)
Screenshot: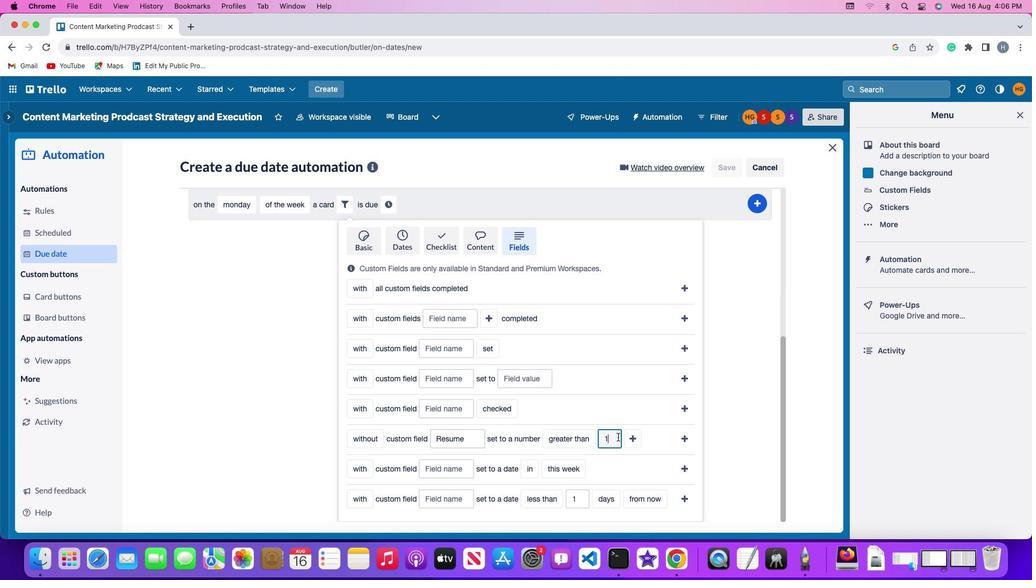
Action: Key pressed '1'
Screenshot: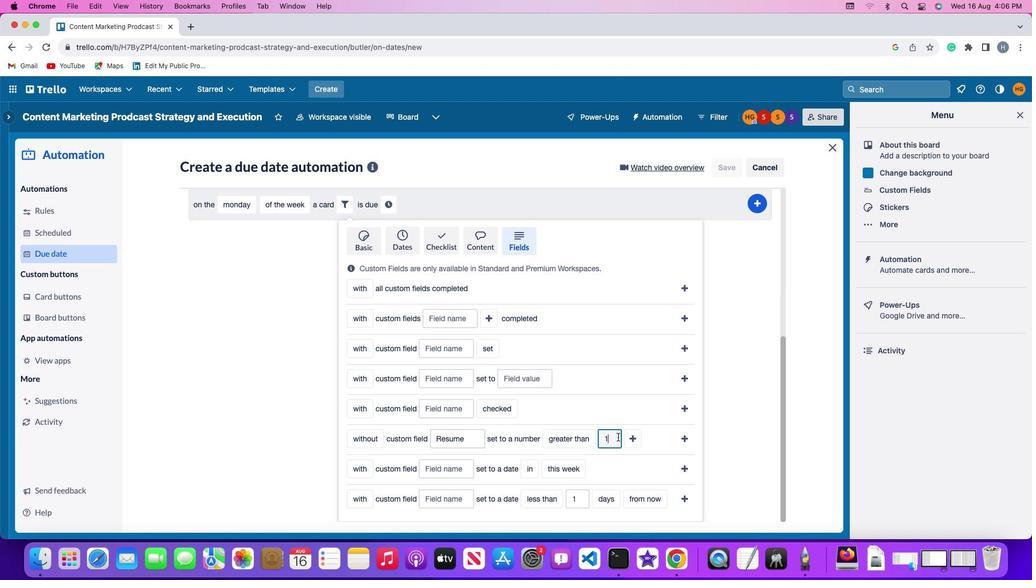 
Action: Mouse moved to (641, 439)
Screenshot: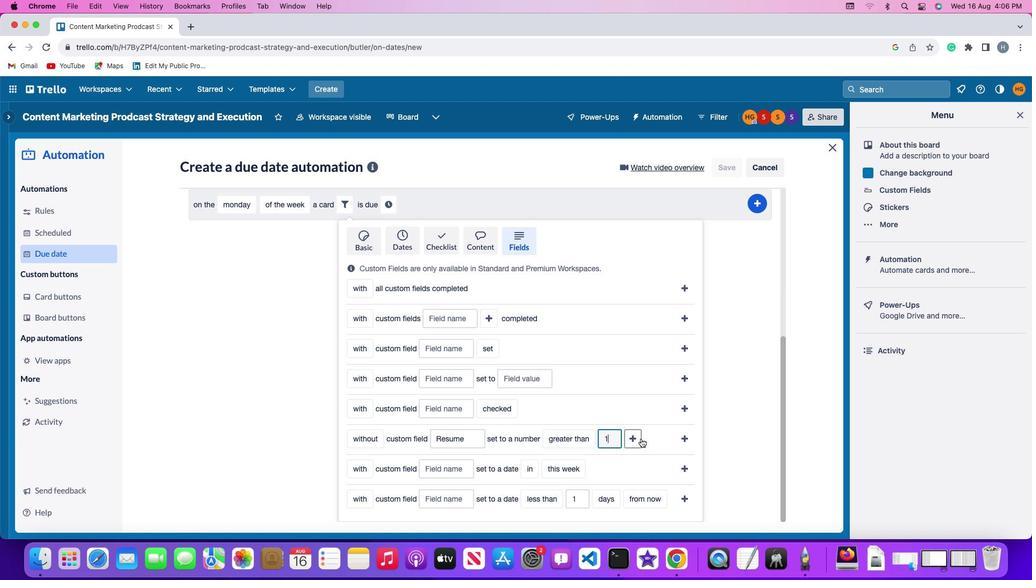 
Action: Mouse pressed left at (641, 439)
Screenshot: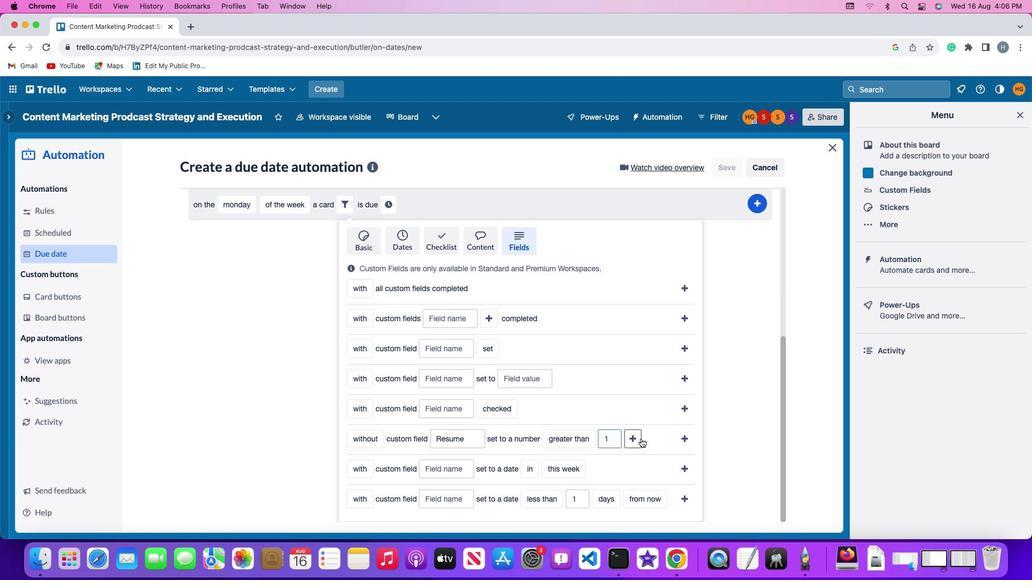 
Action: Mouse moved to (392, 458)
Screenshot: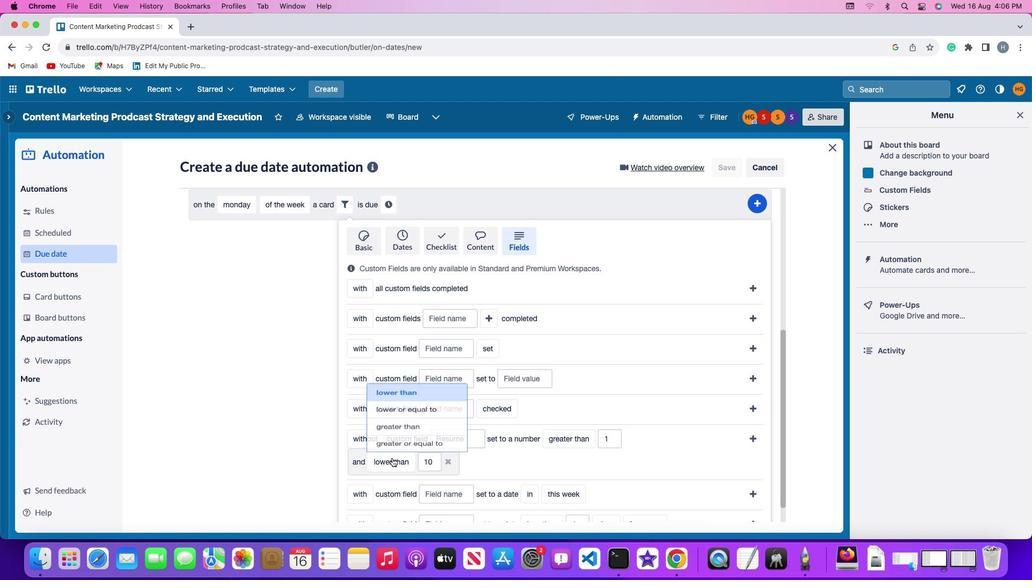 
Action: Mouse pressed left at (392, 458)
Screenshot: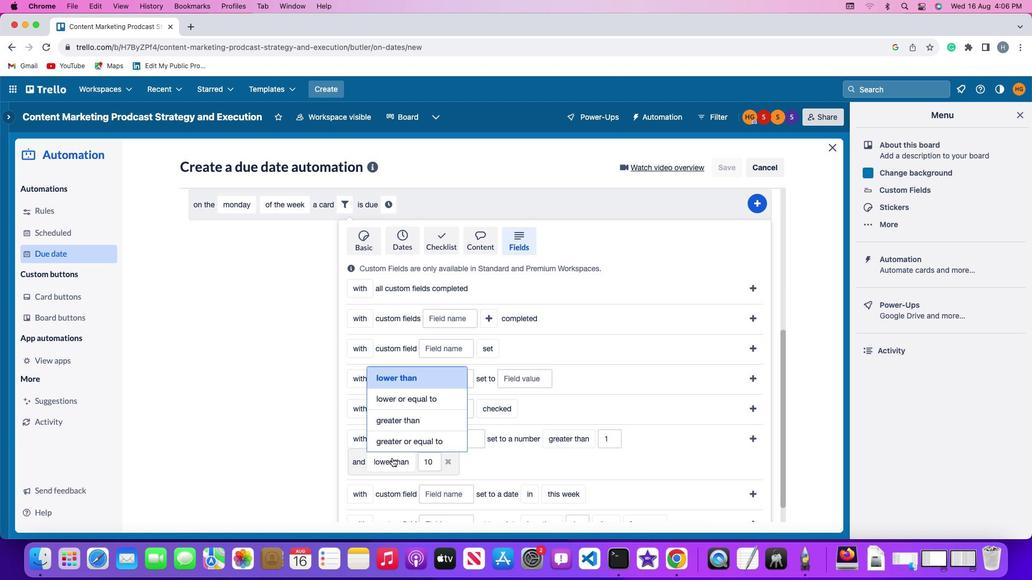 
Action: Mouse moved to (394, 438)
Screenshot: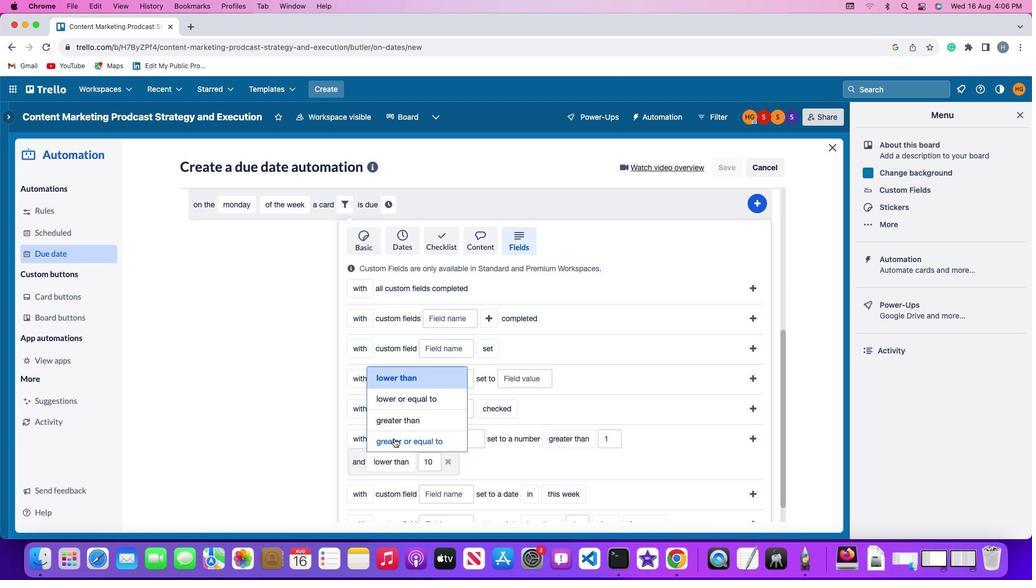
Action: Mouse pressed left at (394, 438)
Screenshot: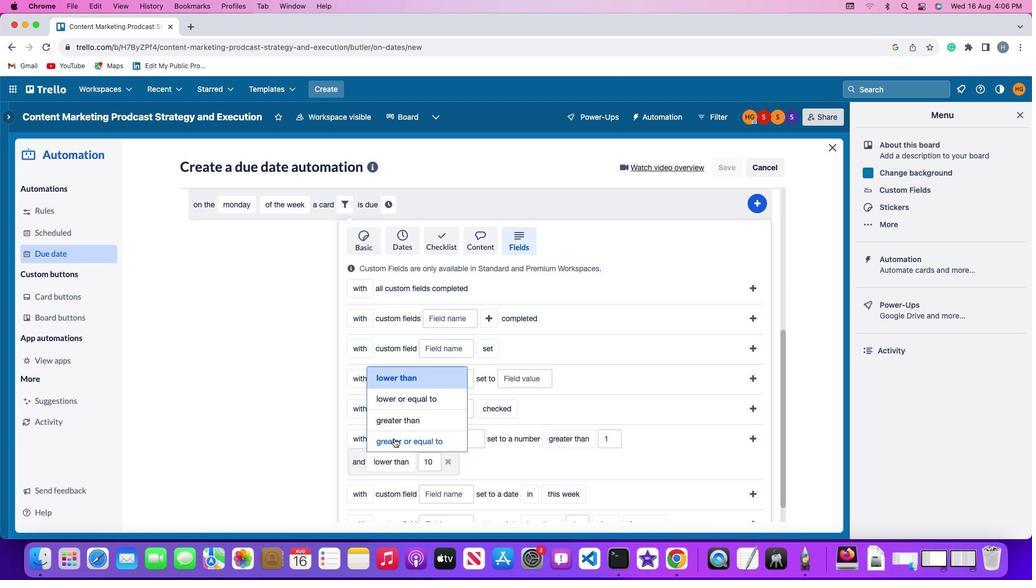 
Action: Mouse moved to (461, 459)
Screenshot: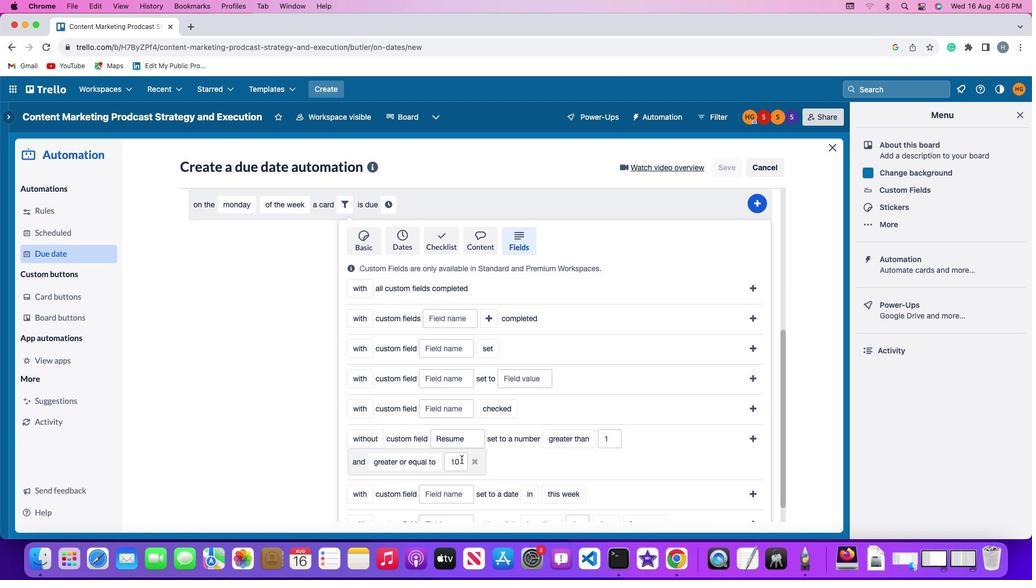 
Action: Mouse pressed left at (461, 459)
Screenshot: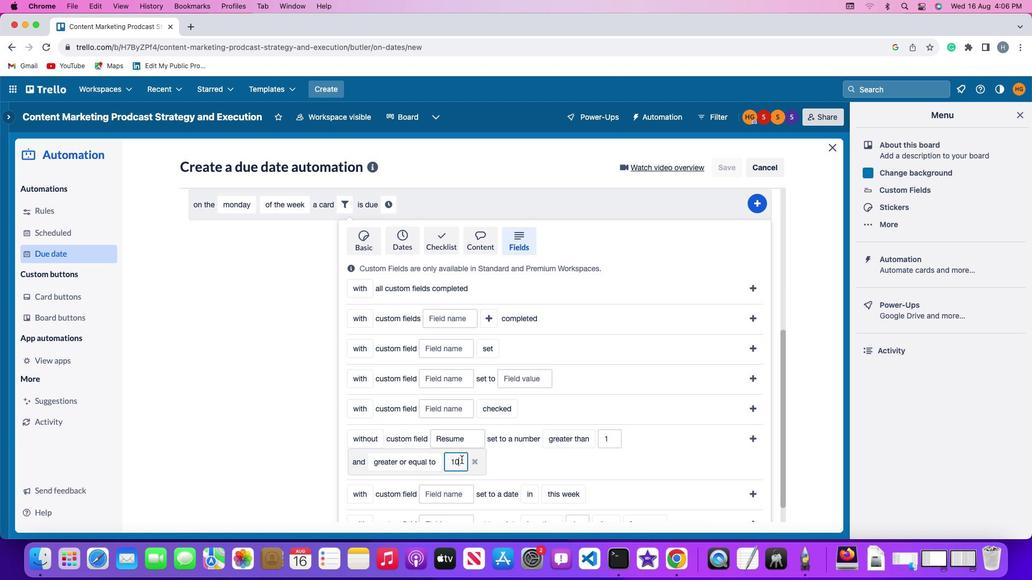 
Action: Key pressed Key.backspaceKey.backspace'1''0'
Screenshot: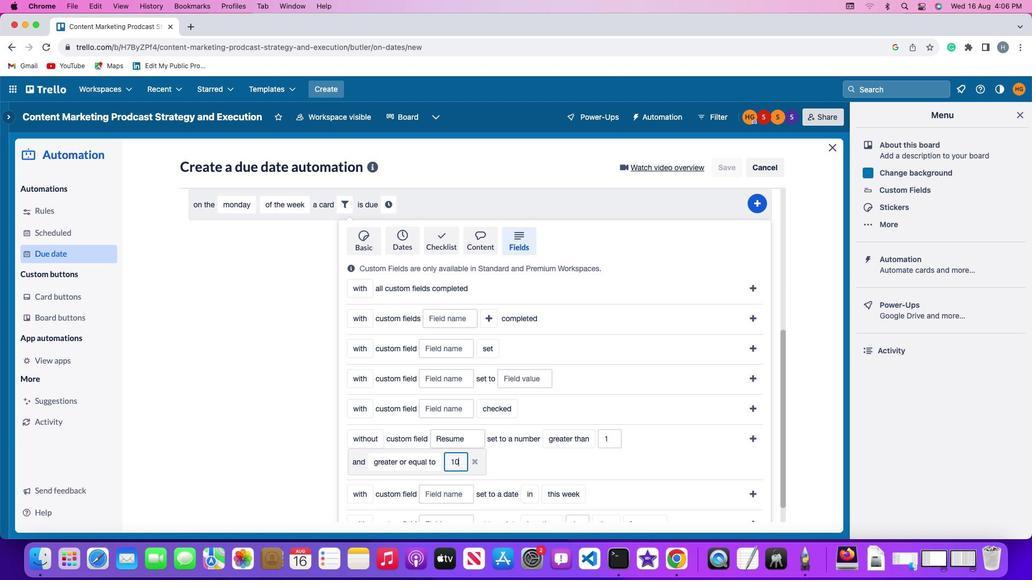 
Action: Mouse moved to (752, 437)
Screenshot: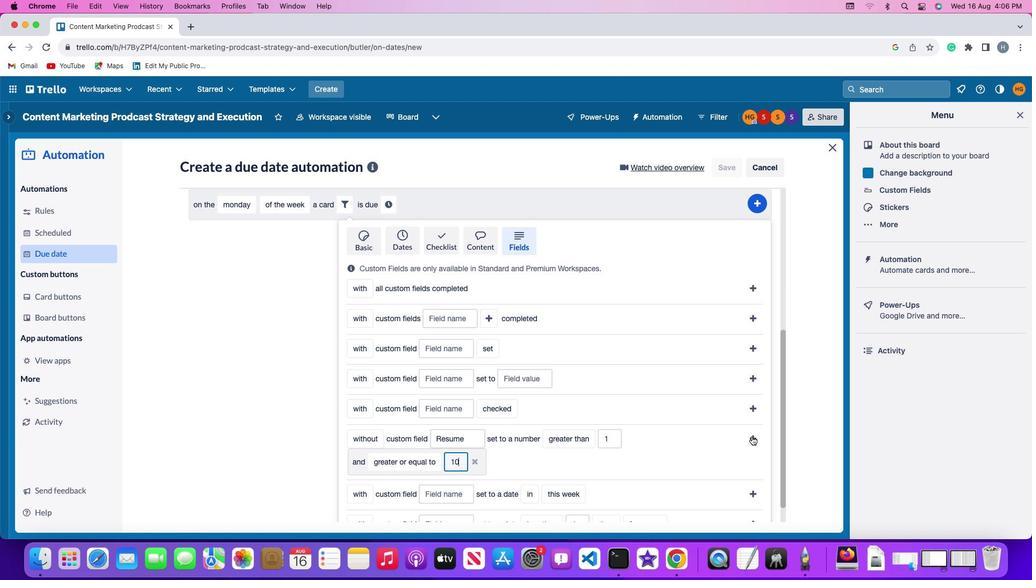 
Action: Mouse pressed left at (752, 437)
Screenshot: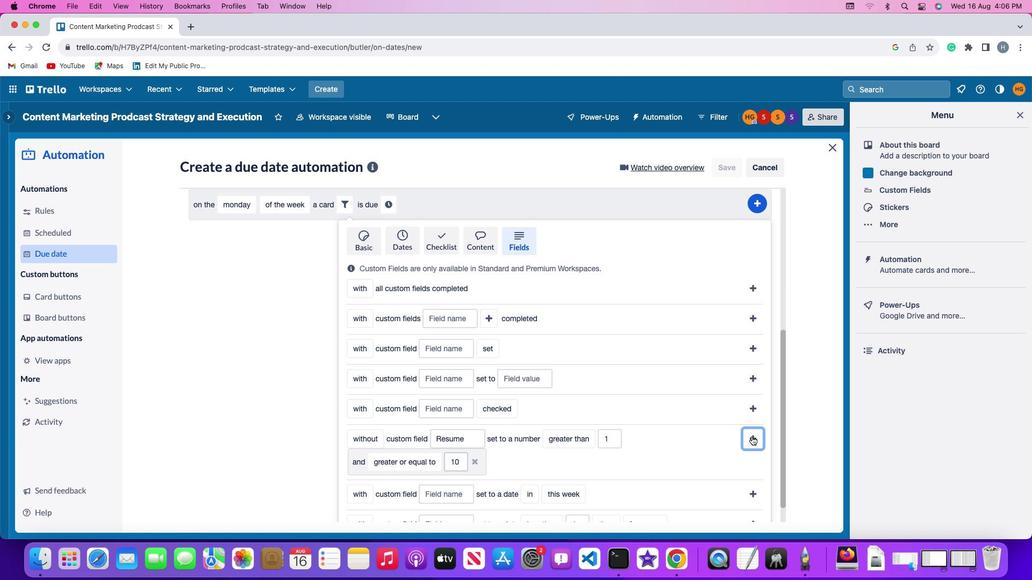 
Action: Mouse moved to (714, 464)
Screenshot: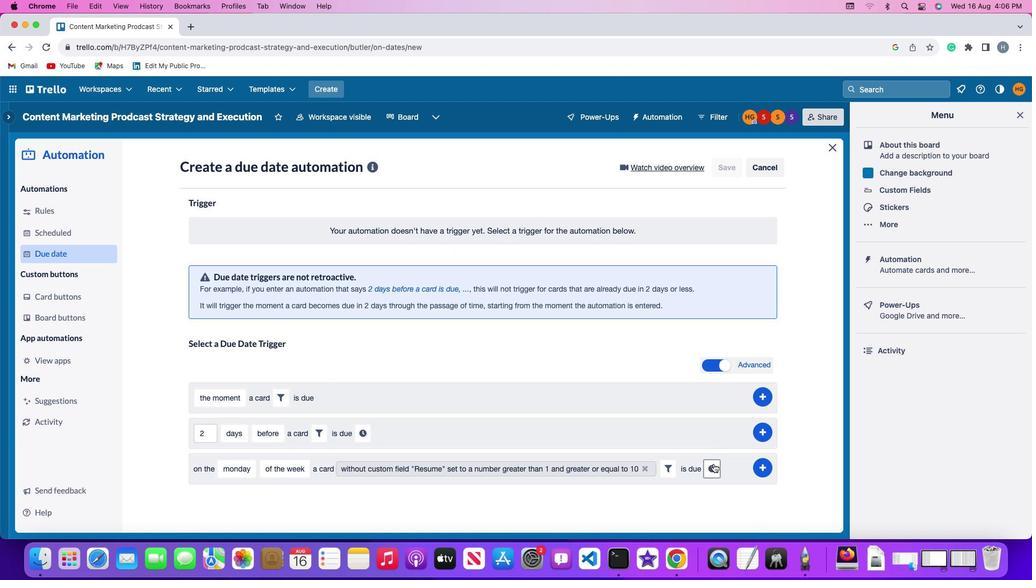 
Action: Mouse pressed left at (714, 464)
Screenshot: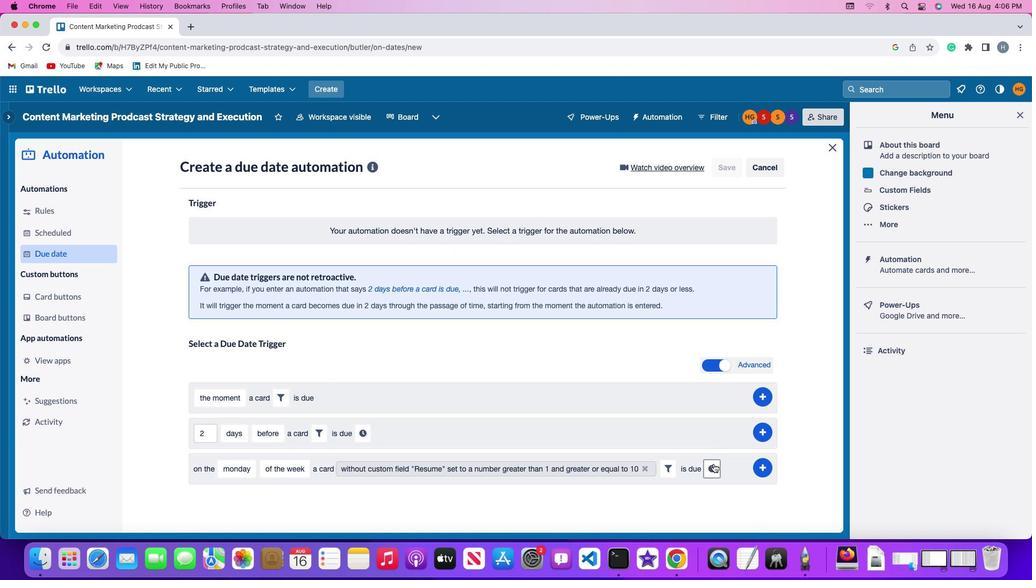 
Action: Mouse moved to (230, 492)
Screenshot: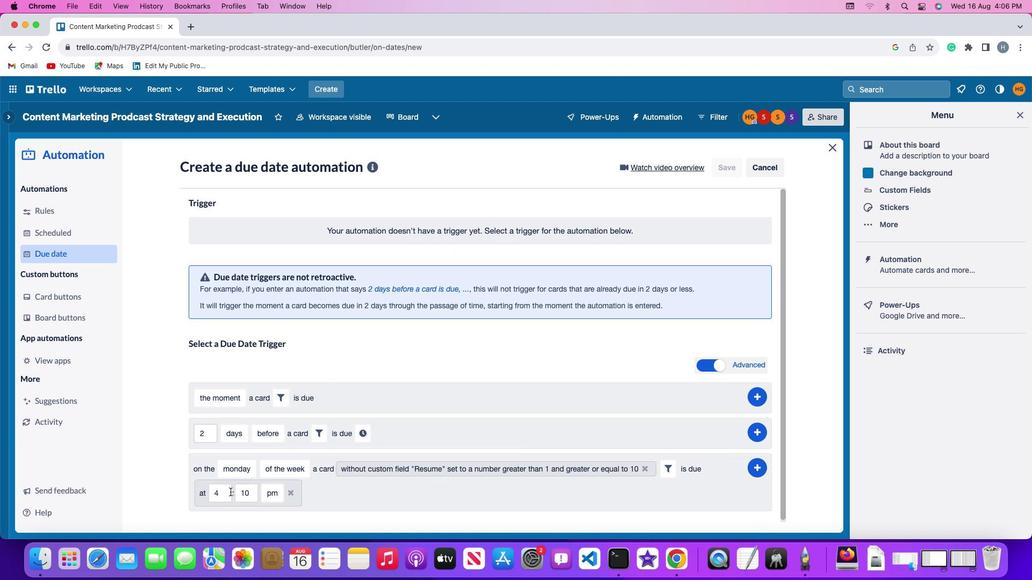 
Action: Mouse pressed left at (230, 492)
Screenshot: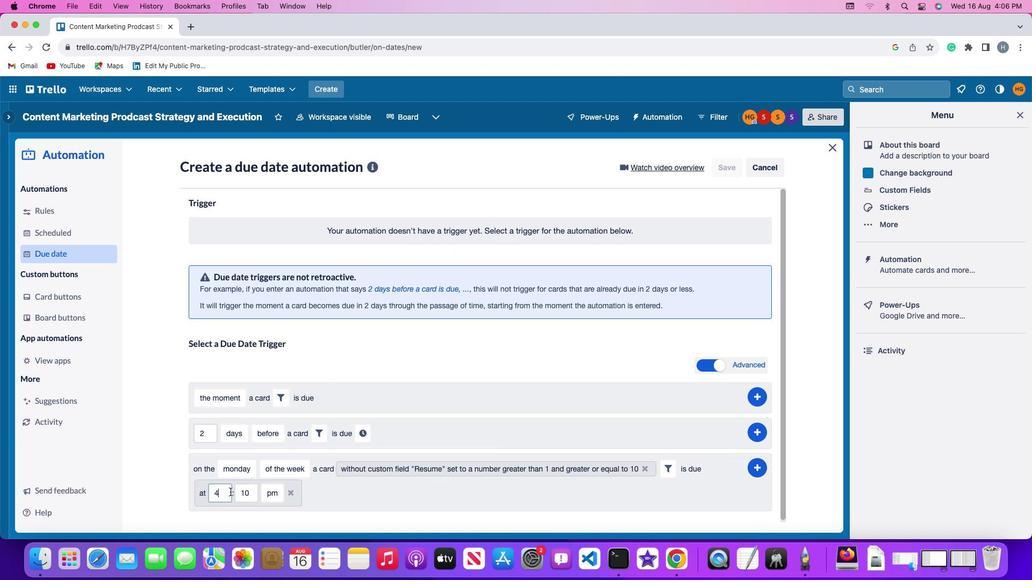 
Action: Key pressed Key.backspace'1''1'
Screenshot: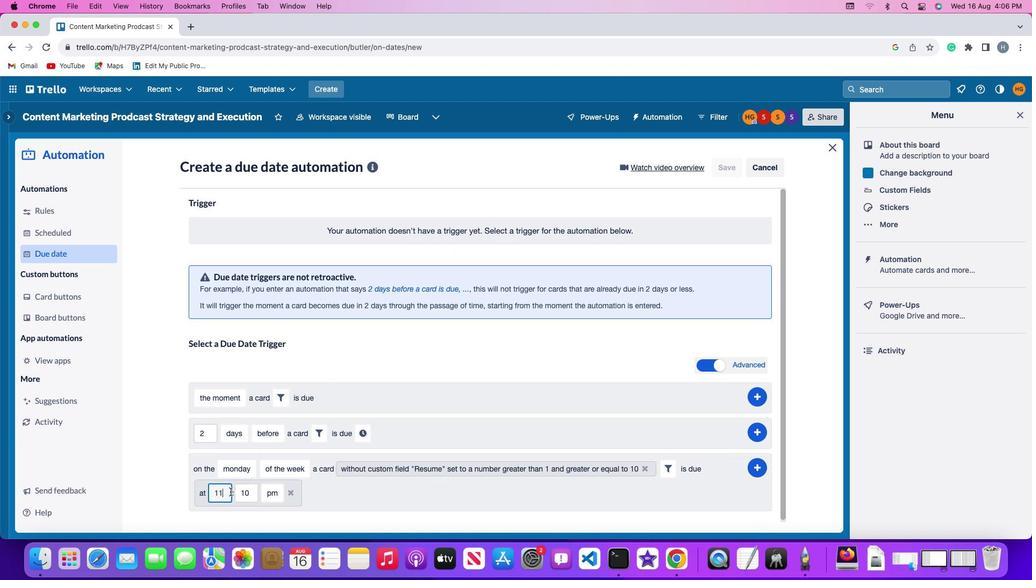 
Action: Mouse moved to (252, 492)
Screenshot: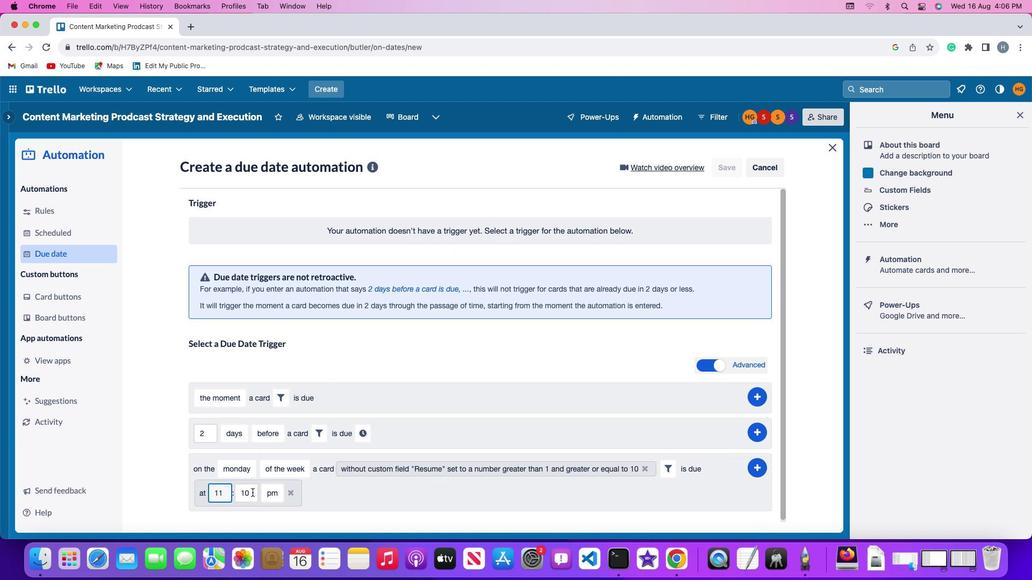 
Action: Mouse pressed left at (252, 492)
Screenshot: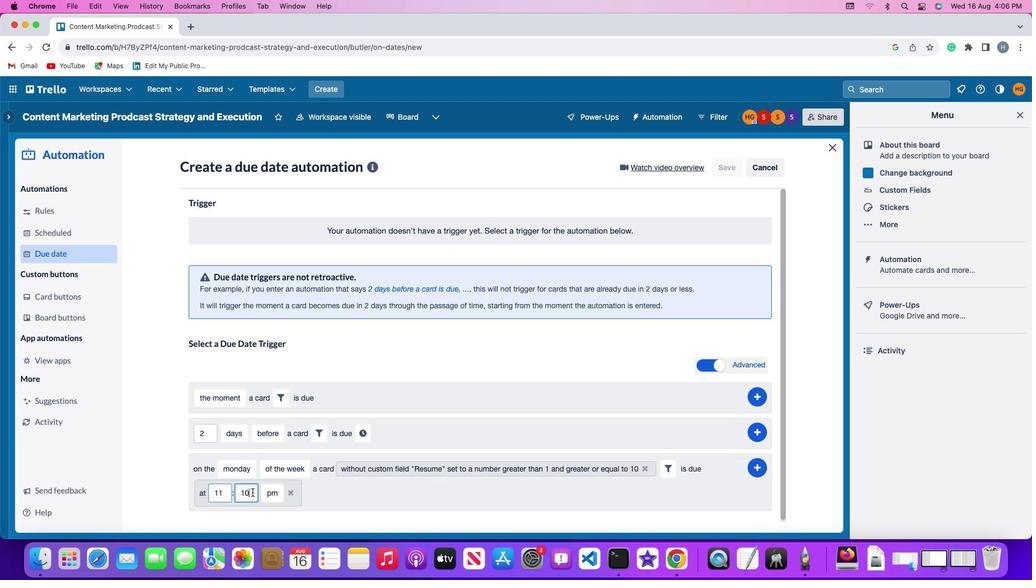 
Action: Key pressed Key.backspaceKey.backspace'0''0'
Screenshot: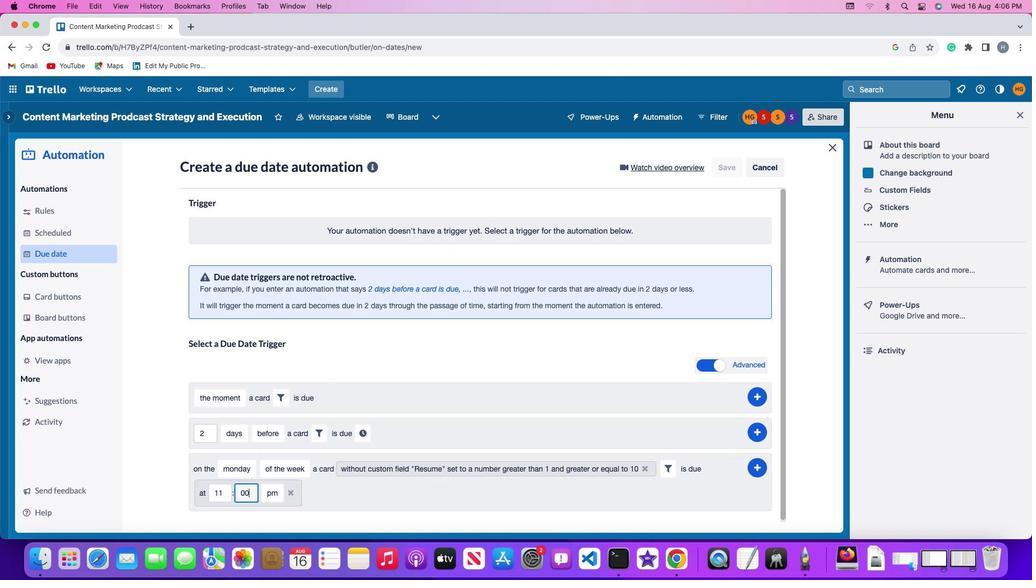 
Action: Mouse moved to (274, 492)
Screenshot: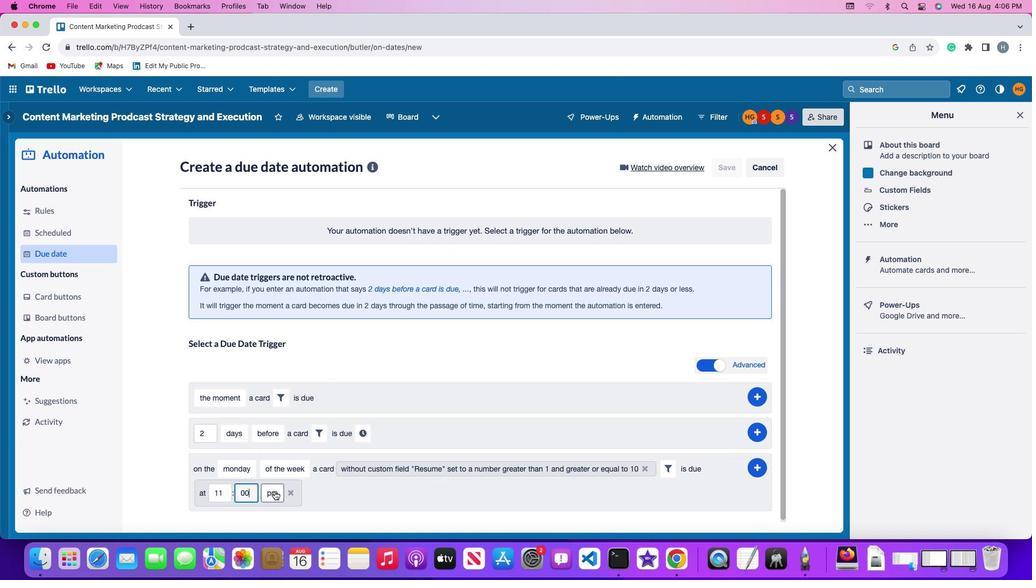 
Action: Mouse pressed left at (274, 492)
Screenshot: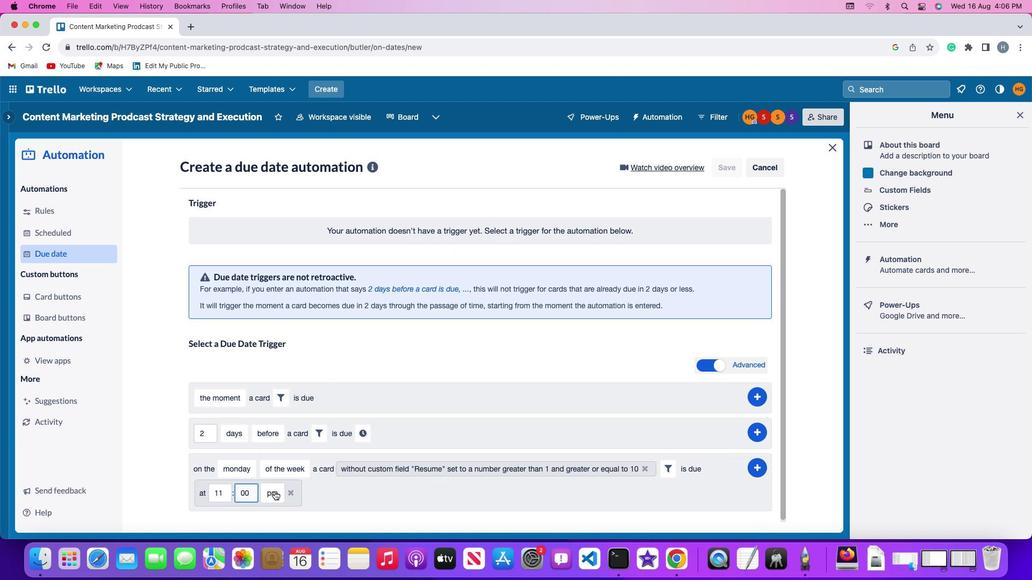 
Action: Mouse moved to (272, 451)
Screenshot: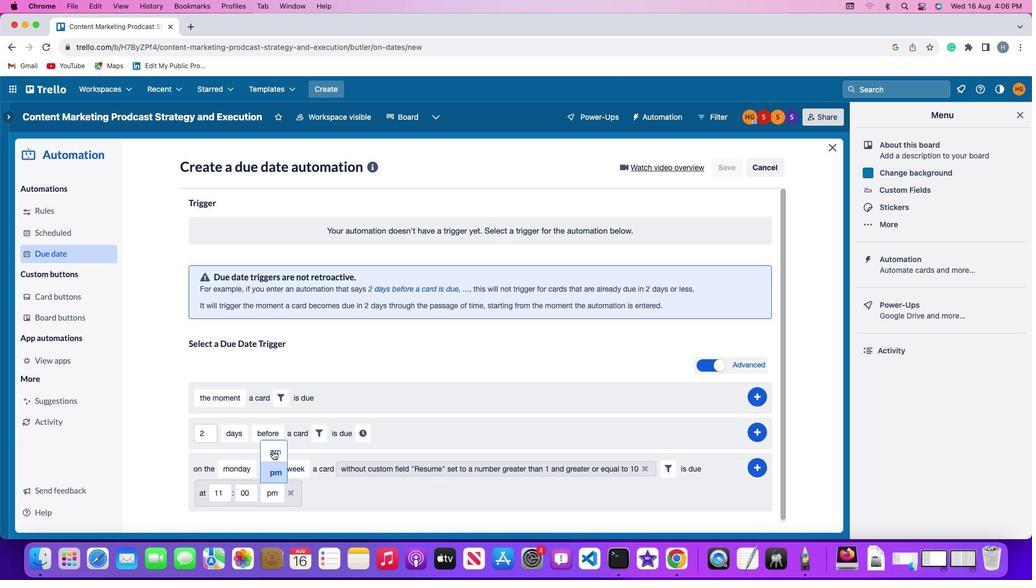 
Action: Mouse pressed left at (272, 451)
Screenshot: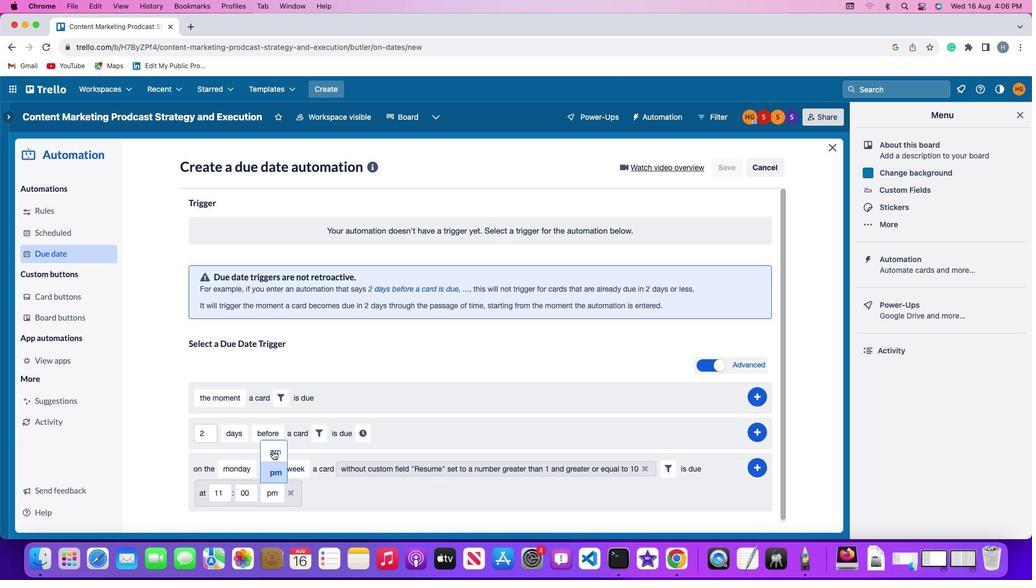 
Action: Mouse moved to (760, 466)
Screenshot: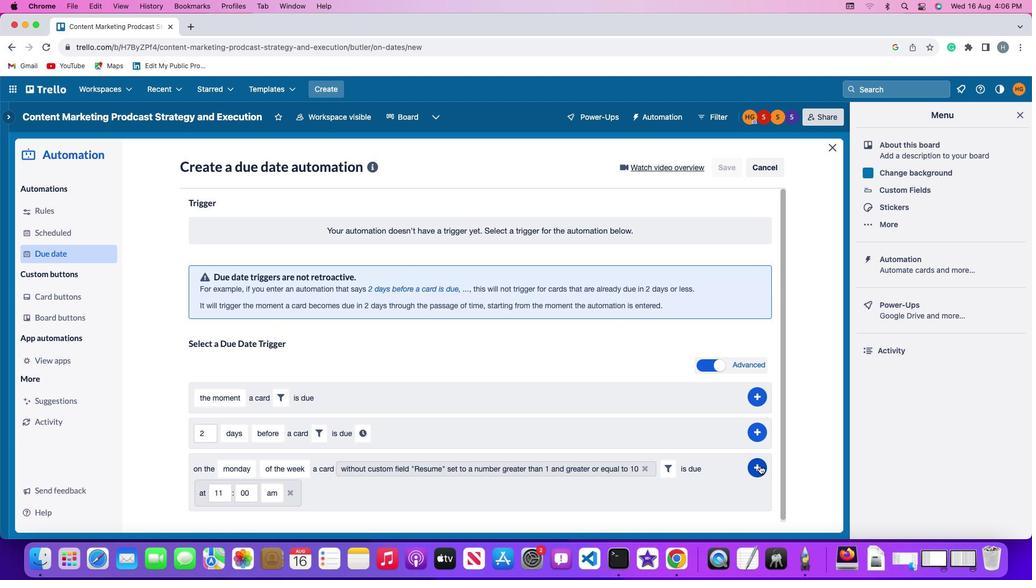 
Action: Mouse pressed left at (760, 466)
Screenshot: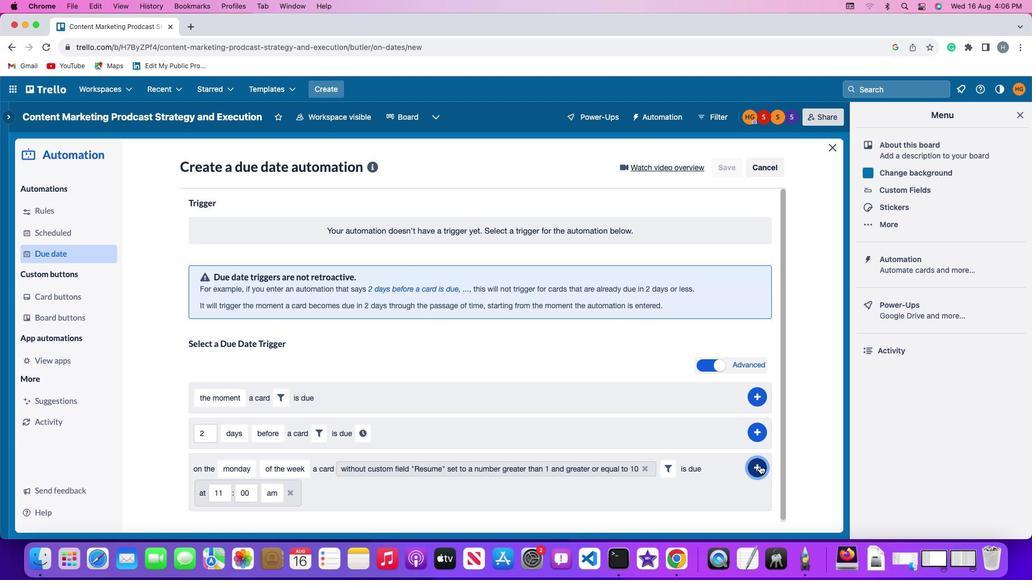
Action: Mouse moved to (814, 394)
Screenshot: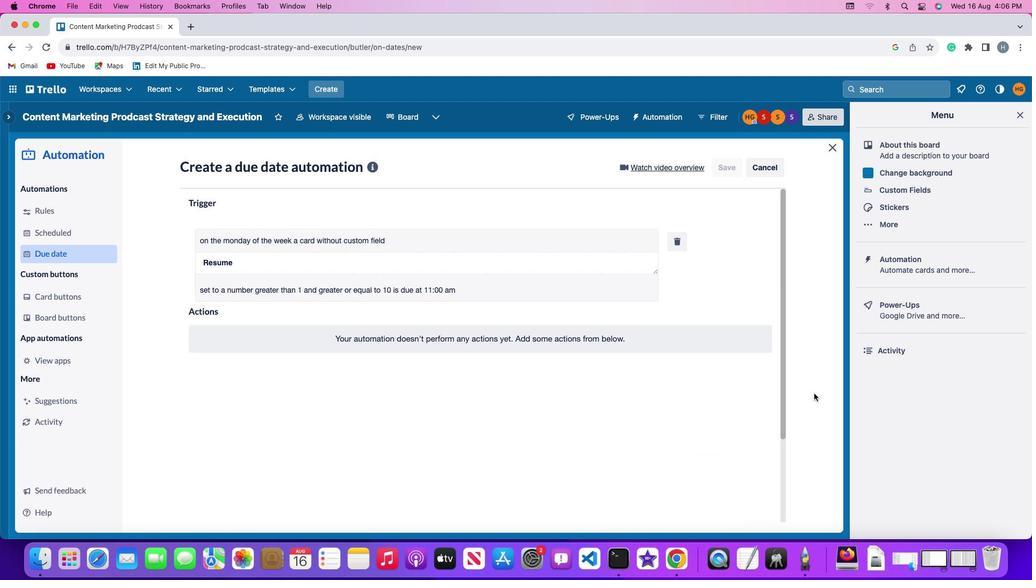
